 Task: Add a signature Harrison Baker containing Best wishes for a happy Halloween, Harrison Baker to email address softage.5@softage.net and add a folder Fitness
Action: Mouse moved to (32, 43)
Screenshot: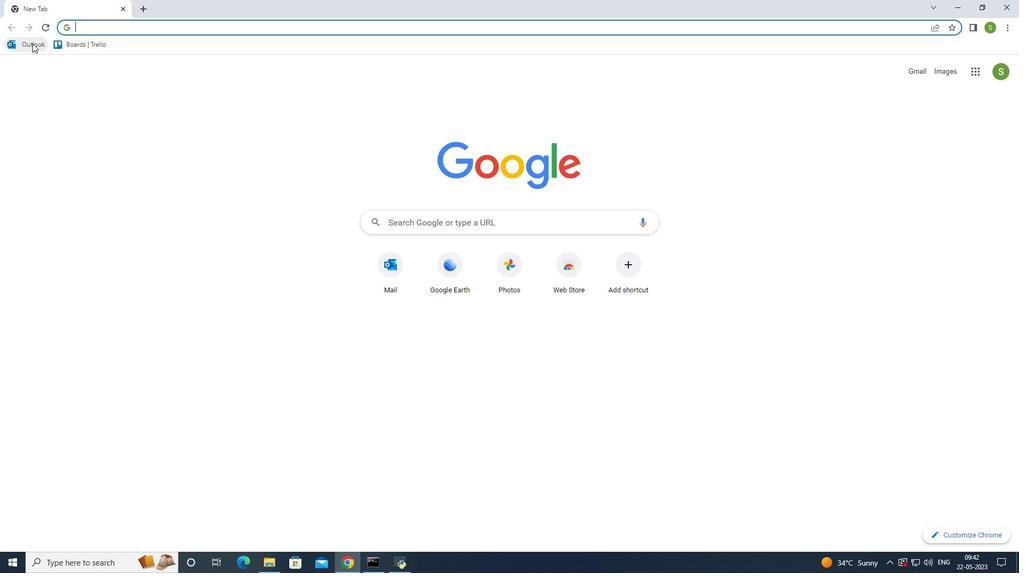 
Action: Mouse pressed left at (32, 43)
Screenshot: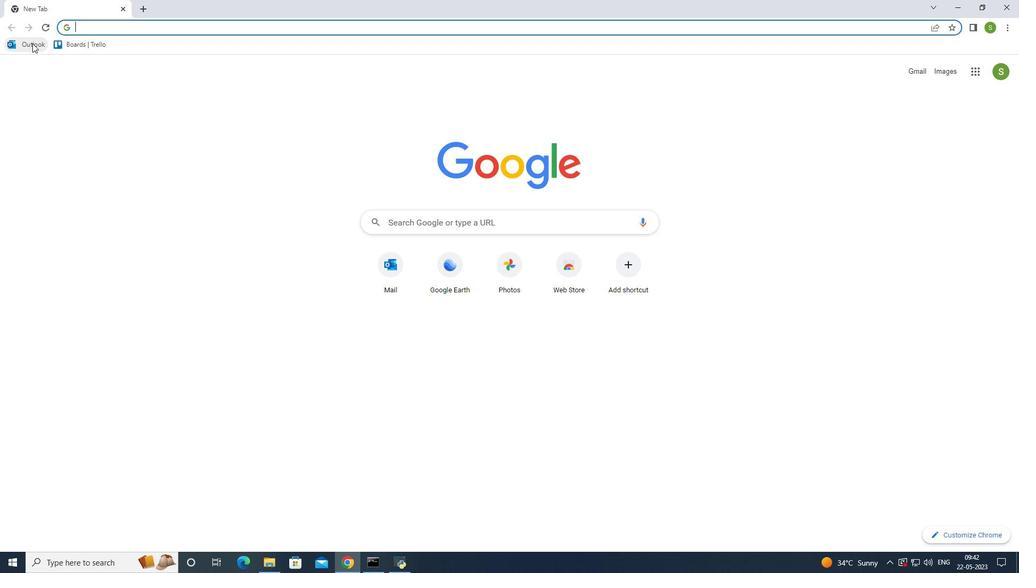 
Action: Mouse moved to (75, 94)
Screenshot: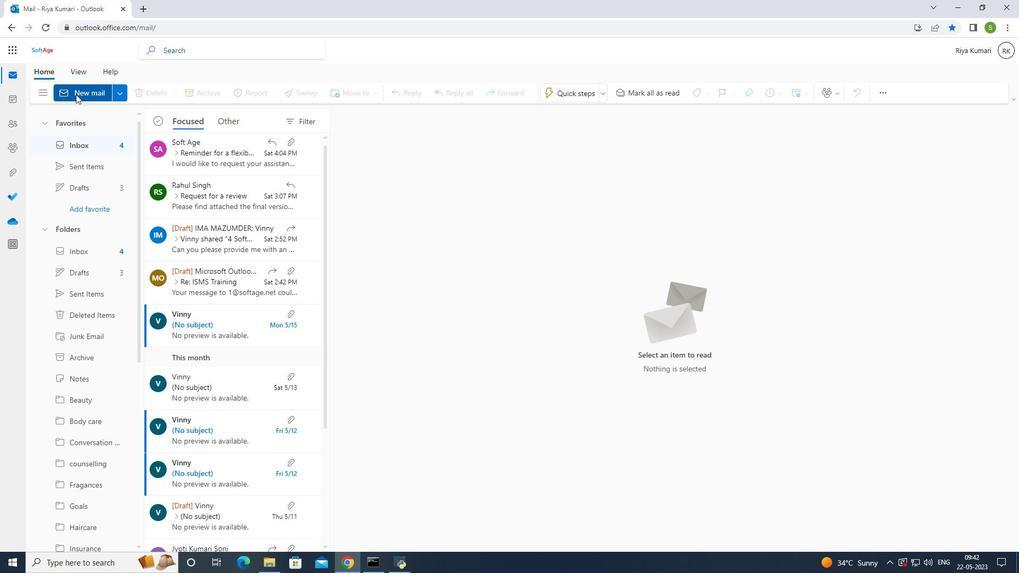 
Action: Mouse pressed left at (75, 94)
Screenshot: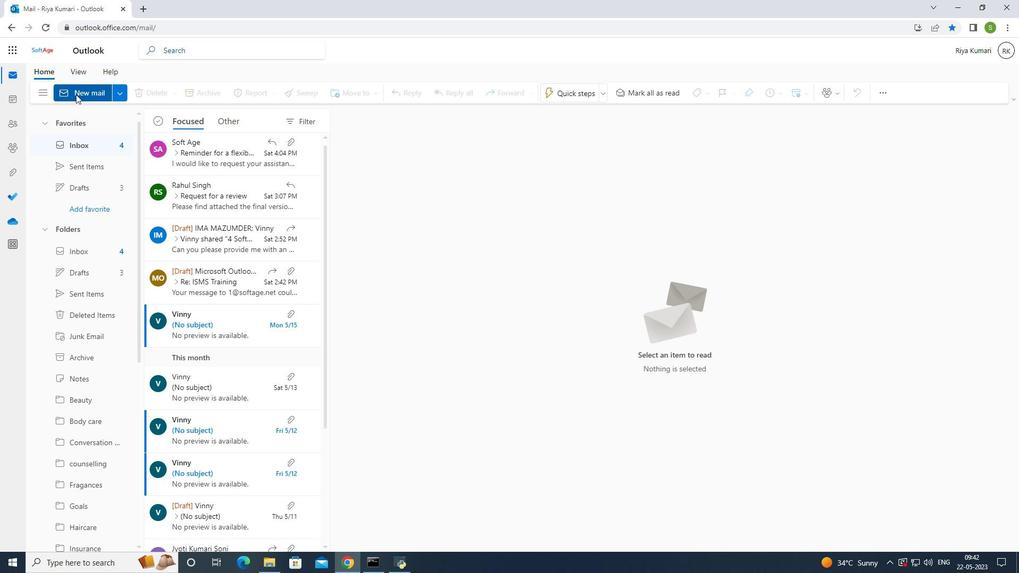 
Action: Mouse moved to (696, 90)
Screenshot: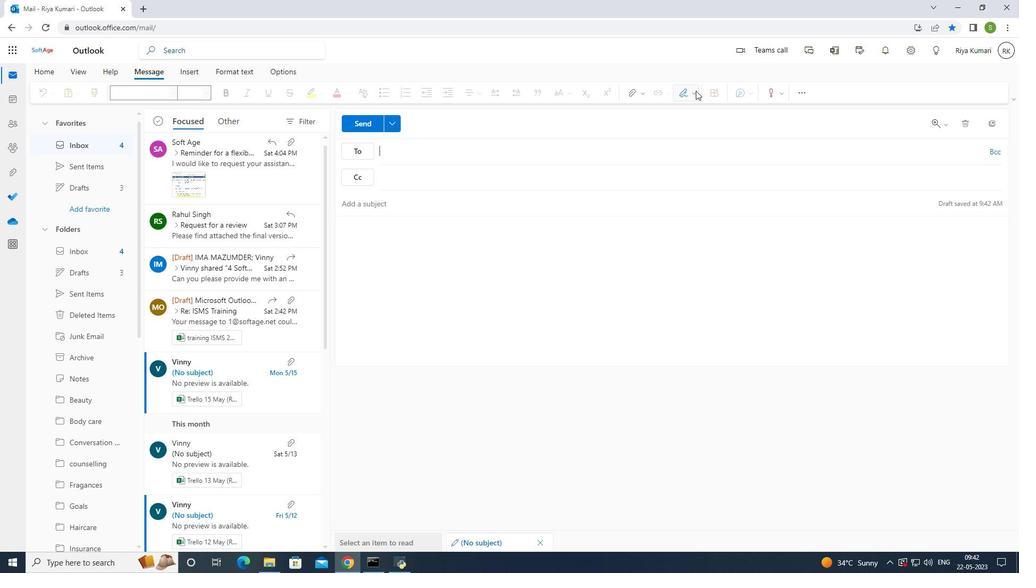 
Action: Mouse pressed left at (696, 90)
Screenshot: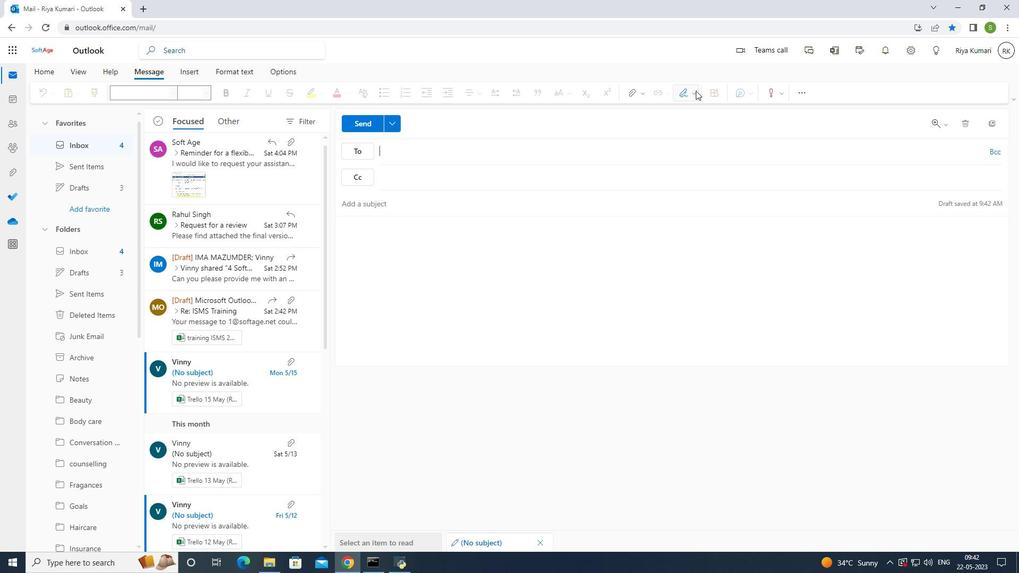 
Action: Mouse moved to (650, 135)
Screenshot: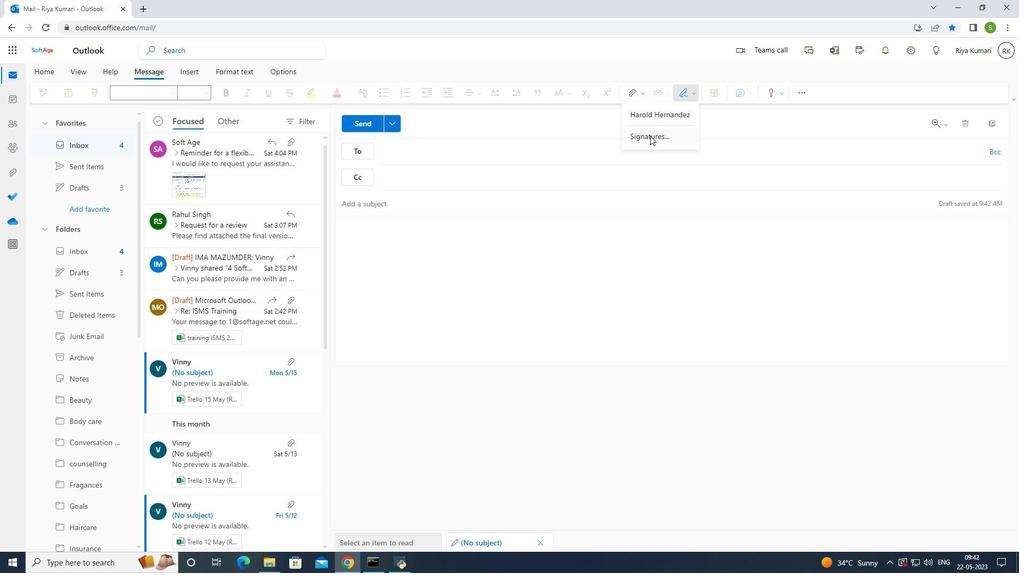 
Action: Mouse pressed left at (650, 135)
Screenshot: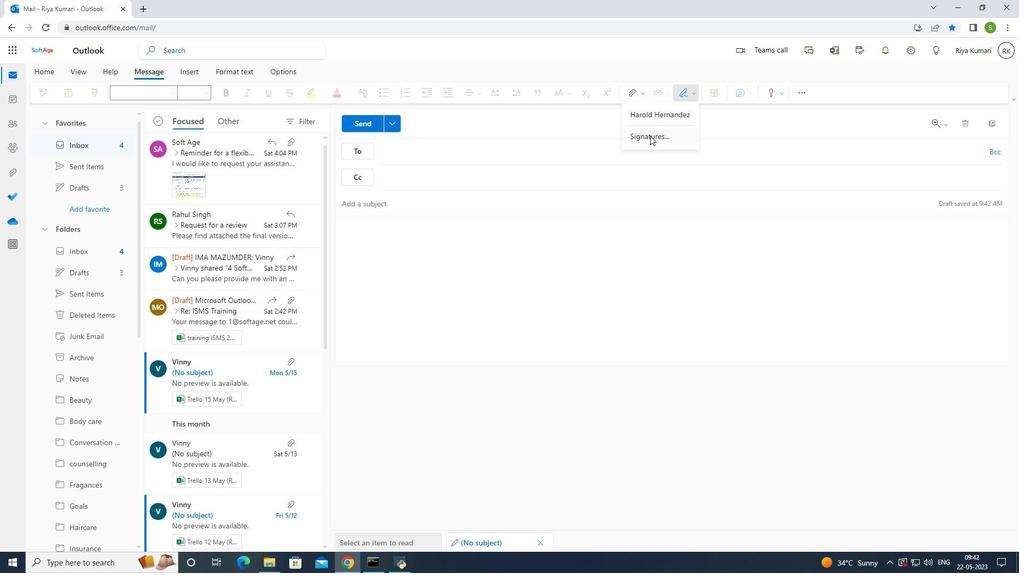 
Action: Mouse moved to (659, 181)
Screenshot: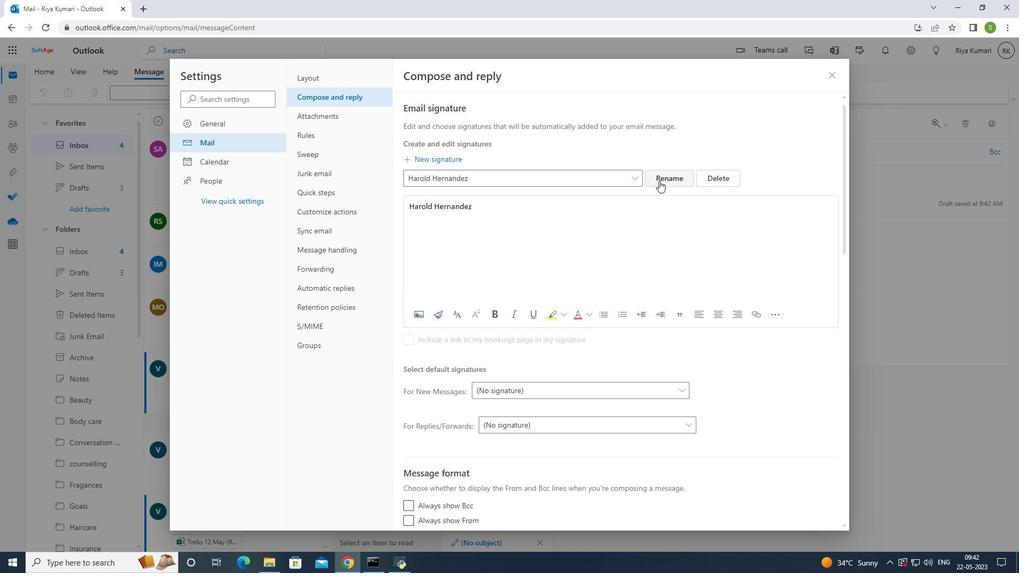 
Action: Mouse pressed left at (659, 181)
Screenshot: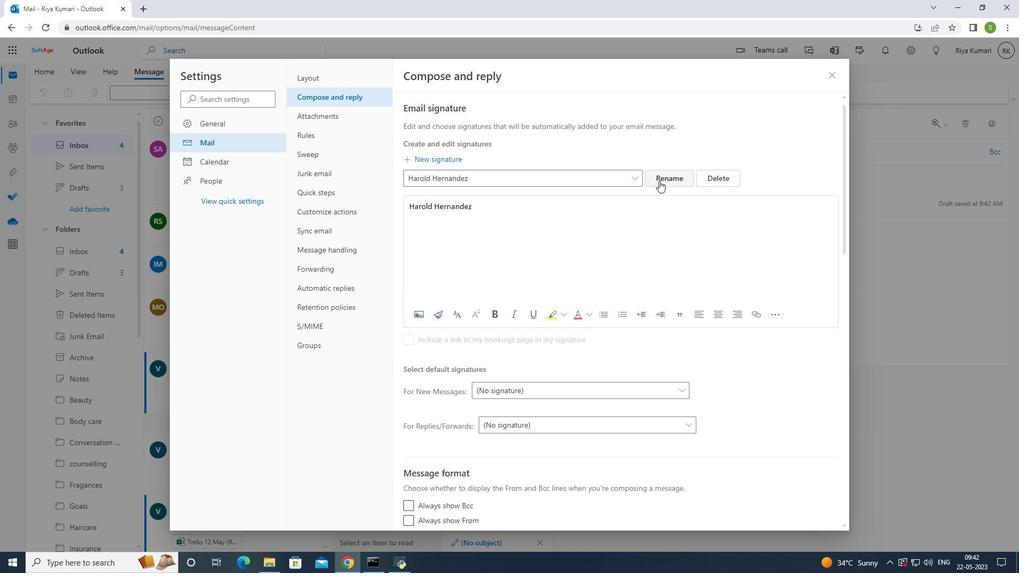 
Action: Mouse moved to (479, 178)
Screenshot: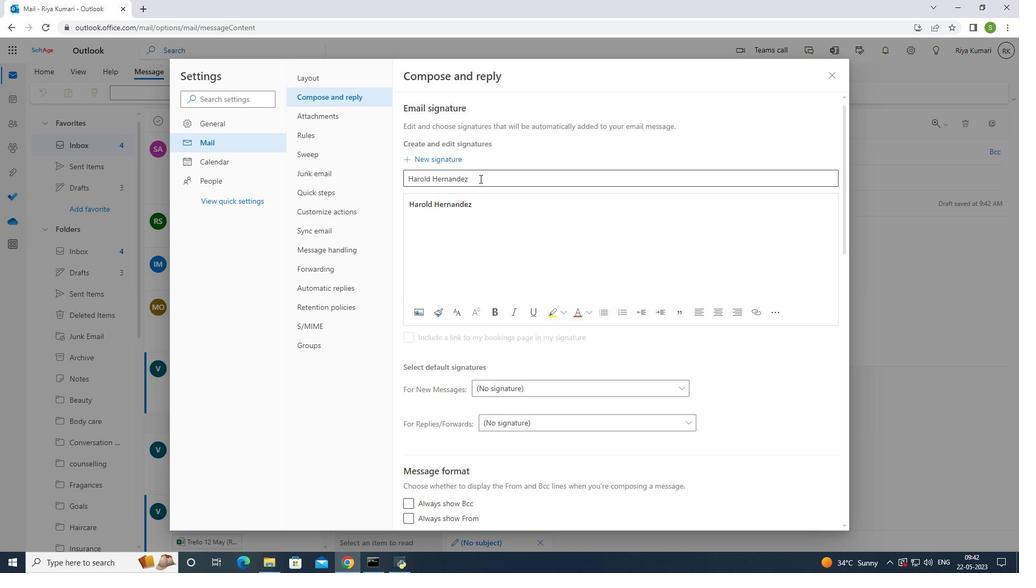 
Action: Mouse pressed left at (479, 178)
Screenshot: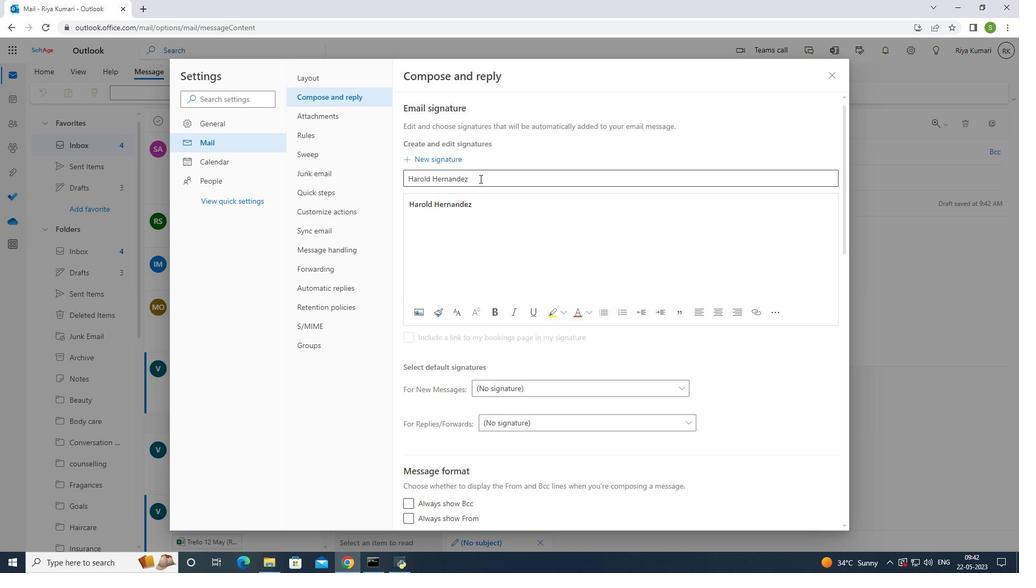 
Action: Key pressed <Key.backspace><Key.backspace><Key.backspace><Key.backspace><Key.backspace><Key.backspace><Key.backspace><Key.backspace><Key.backspace><Key.backspace><Key.backspace><Key.backspace><Key.backspace><Key.backspace><Key.backspace><Key.backspace><Key.backspace><Key.backspace><Key.backspace><Key.backspace><Key.backspace><Key.backspace><Key.backspace><Key.backspace><Key.backspace><Key.backspace><Key.backspace><Key.backspace><Key.backspace><Key.backspace><Key.backspace><Key.backspace><Key.backspace><Key.backspace><Key.backspace>
Screenshot: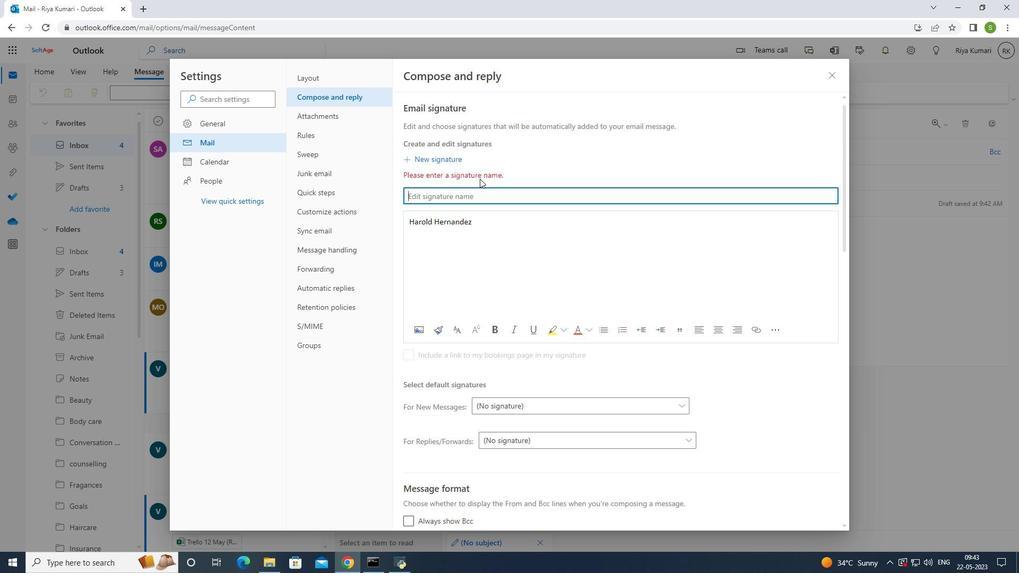 
Action: Mouse moved to (481, 178)
Screenshot: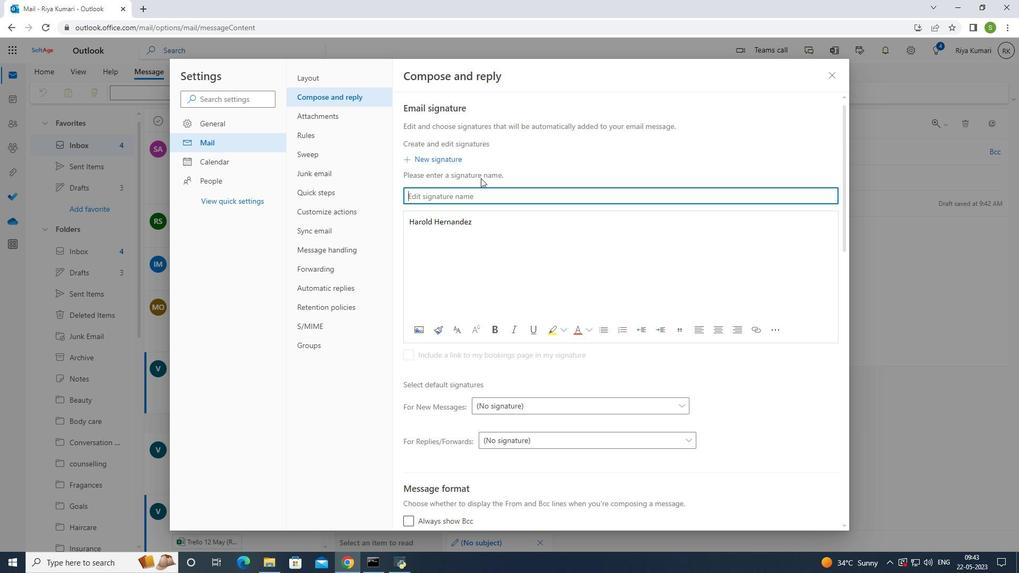 
Action: Key pressed <Key.shift><Key.shift><Key.shift><Key.shift>Harrison<Key.space><Key.shift>Bakr<Key.backspace>erctrl+A<'\x03'>
Screenshot: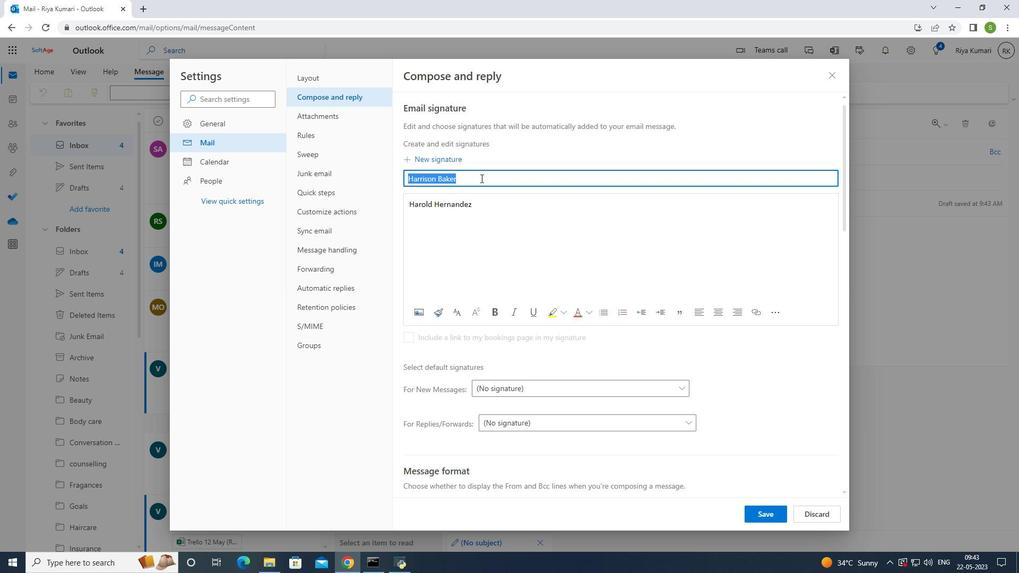 
Action: Mouse moved to (477, 207)
Screenshot: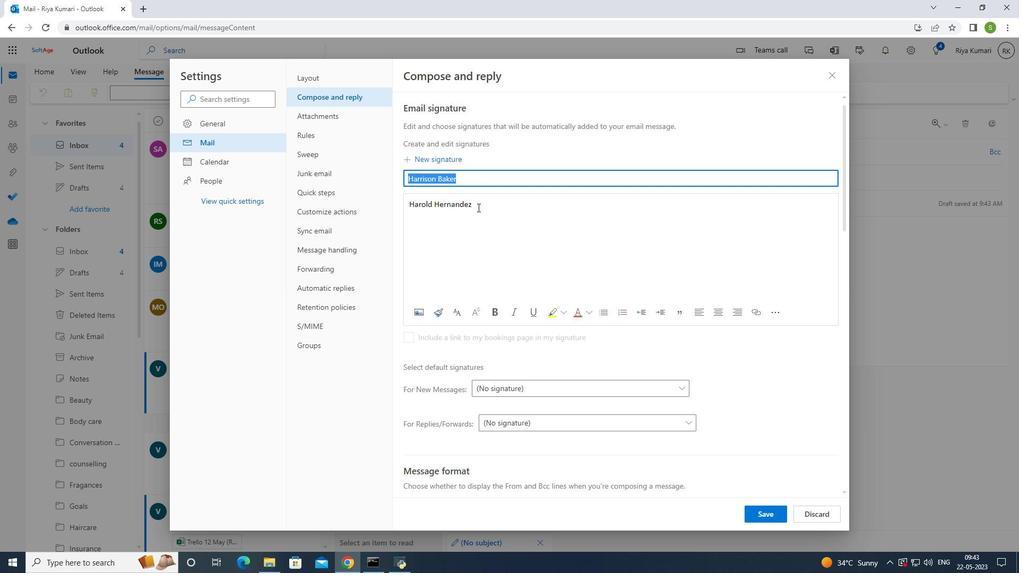 
Action: Mouse pressed left at (477, 207)
Screenshot: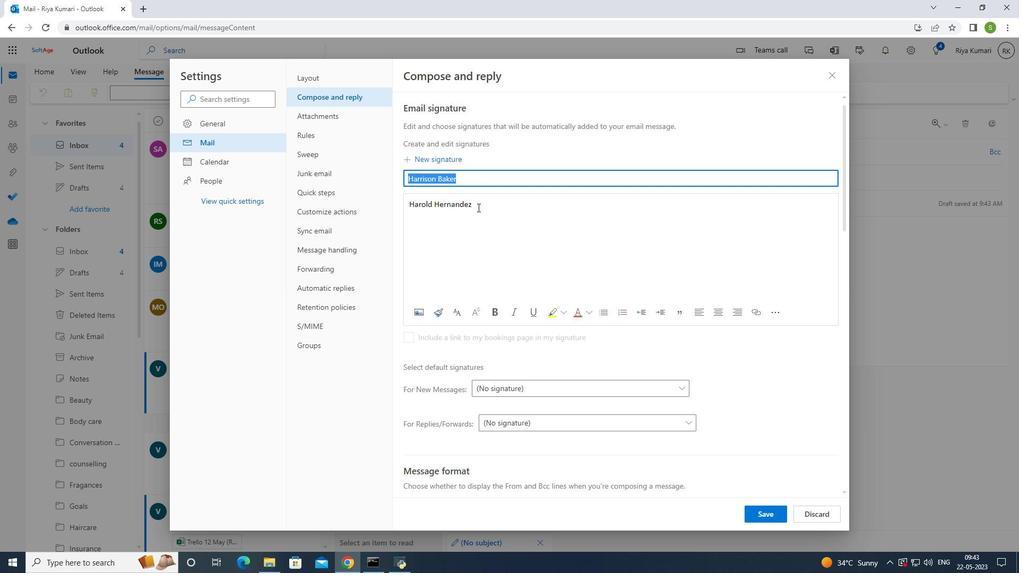 
Action: Mouse pressed left at (477, 207)
Screenshot: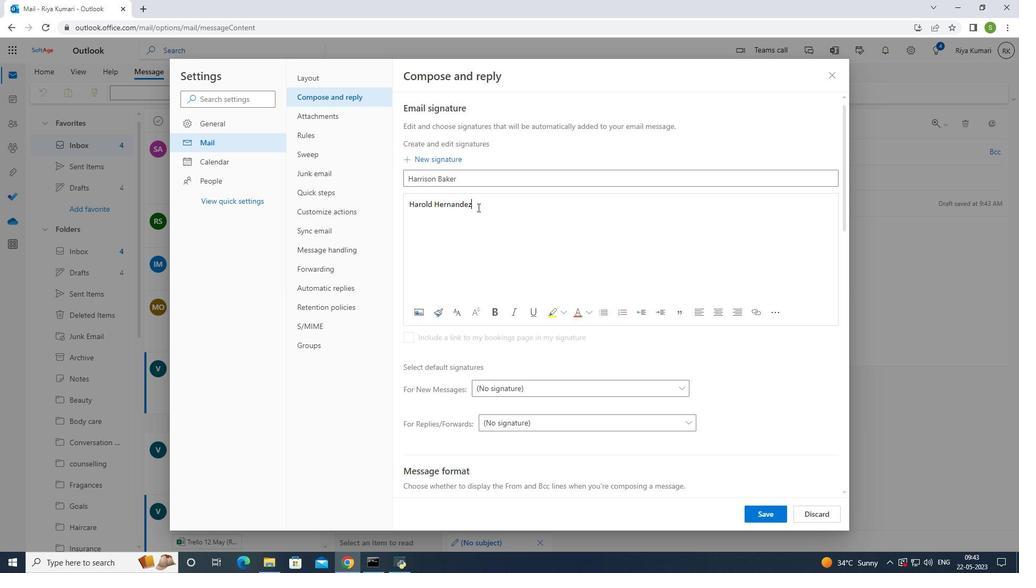 
Action: Mouse pressed left at (477, 207)
Screenshot: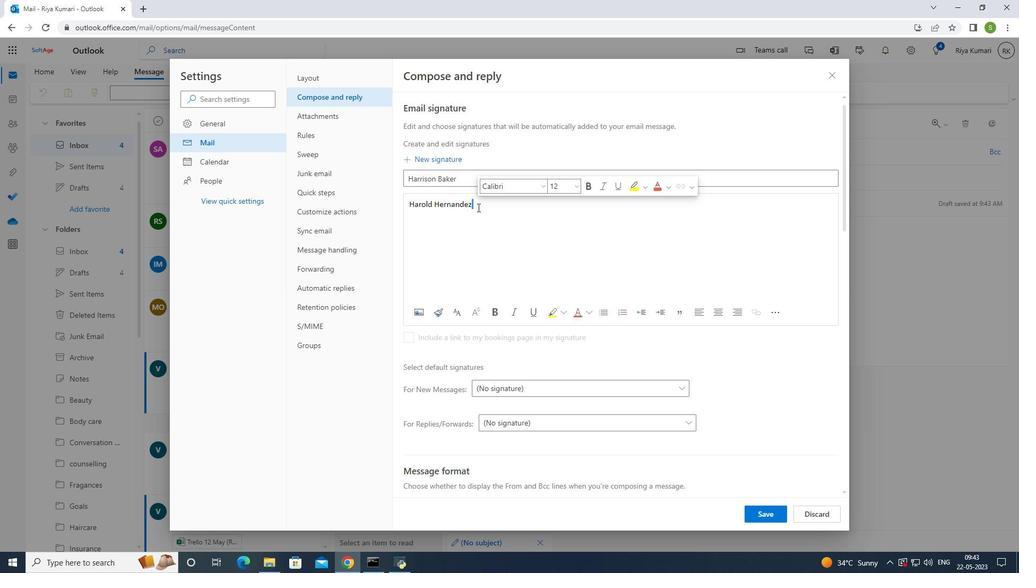 
Action: Key pressed <Key.backspace><Key.backspace><Key.backspace><Key.backspace><Key.backspace><Key.backspace><Key.backspace><Key.backspace><Key.backspace><Key.backspace><Key.backspace><Key.backspace><Key.backspace><Key.backspace><Key.backspace><Key.backspace><Key.backspace><Key.backspace><Key.backspace><Key.backspace><Key.backspace><Key.backspace><Key.backspace><Key.backspace><Key.backspace><Key.backspace>ctrl+V
Screenshot: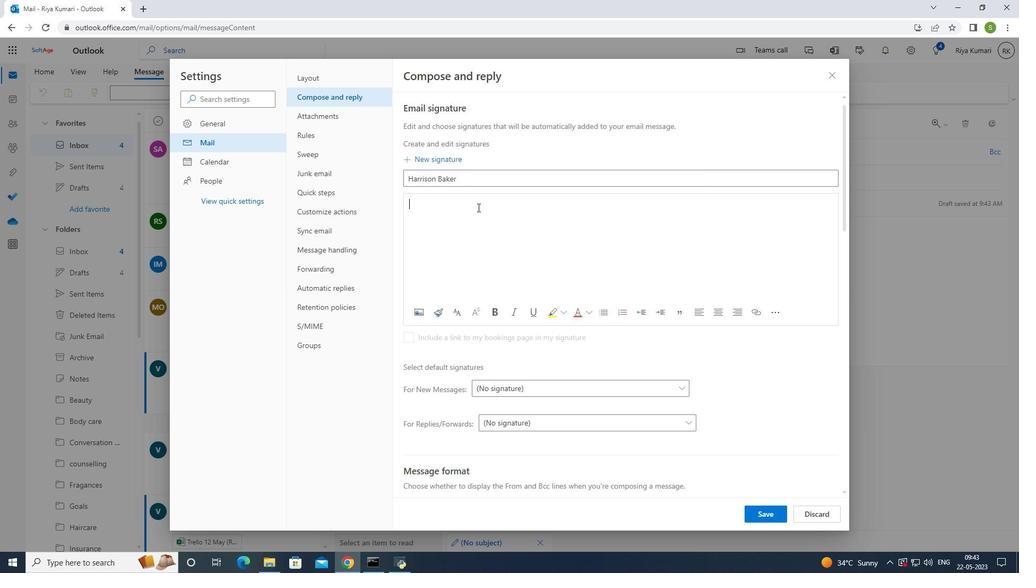 
Action: Mouse moved to (768, 515)
Screenshot: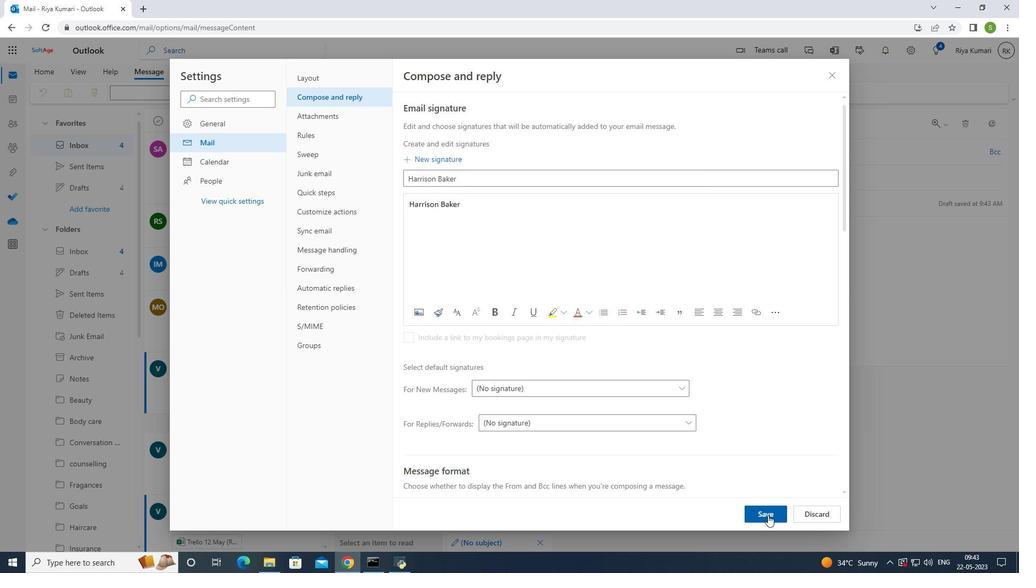 
Action: Mouse pressed left at (768, 515)
Screenshot: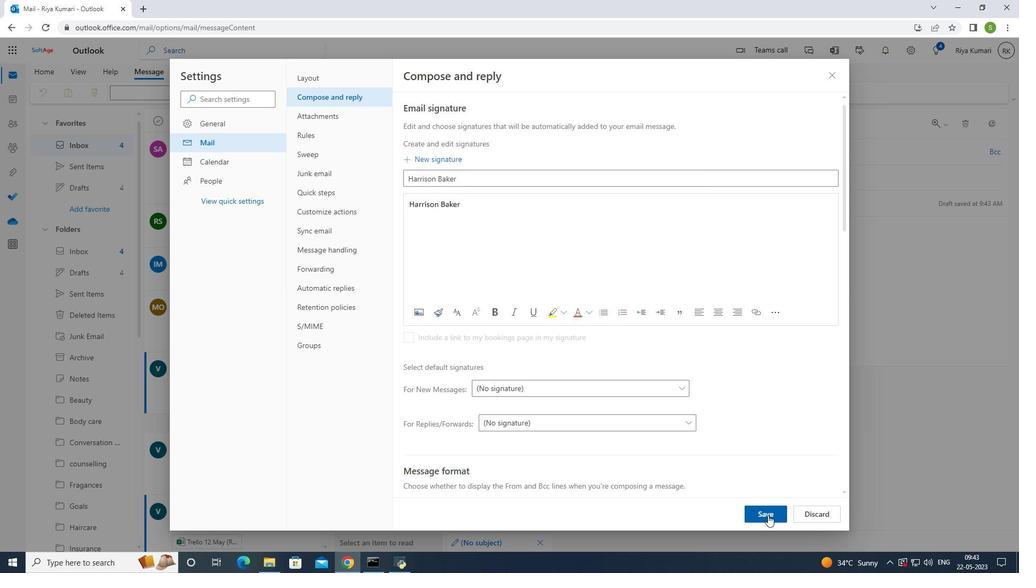 
Action: Mouse moved to (831, 74)
Screenshot: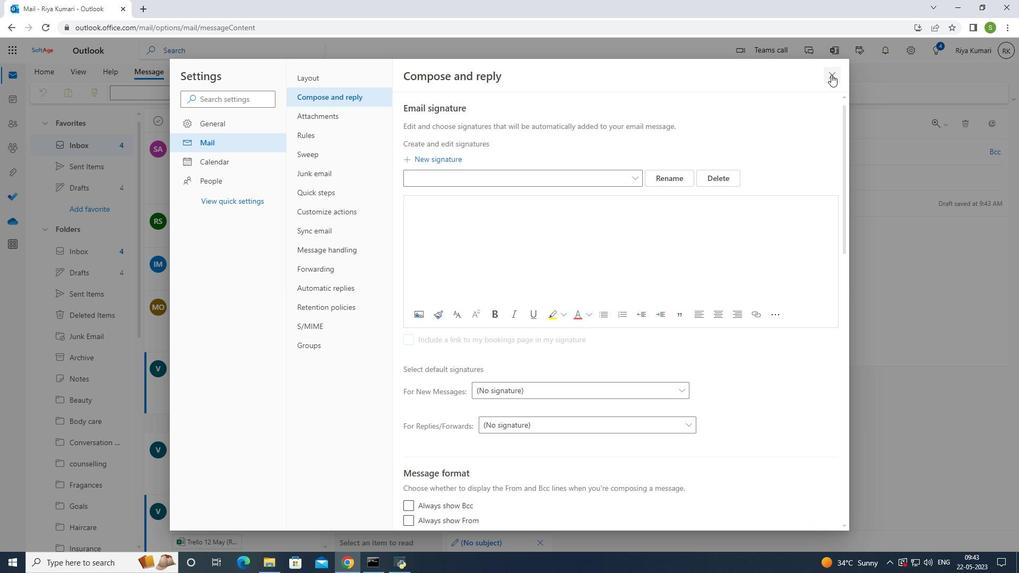 
Action: Mouse pressed left at (831, 74)
Screenshot: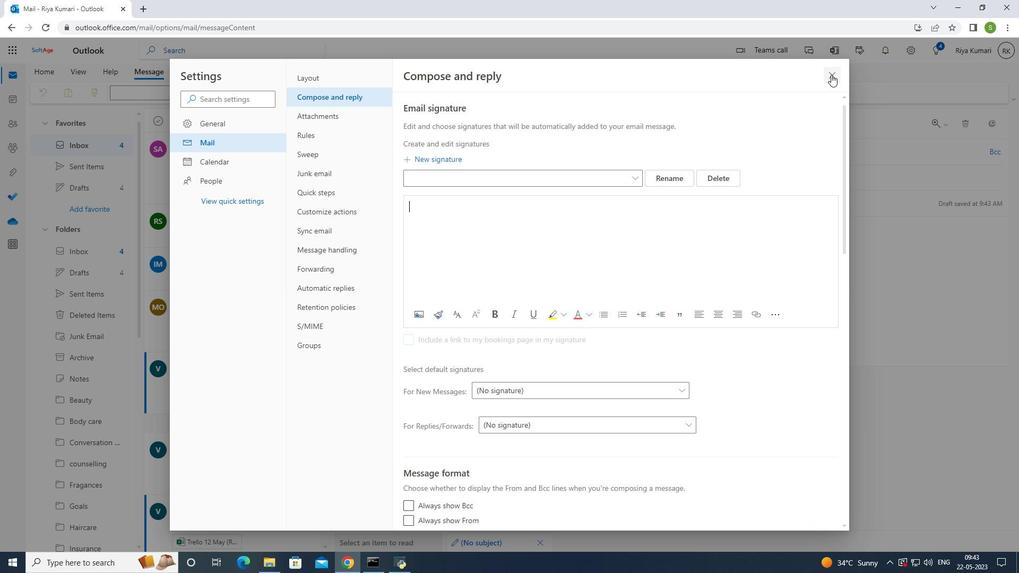 
Action: Mouse moved to (461, 241)
Screenshot: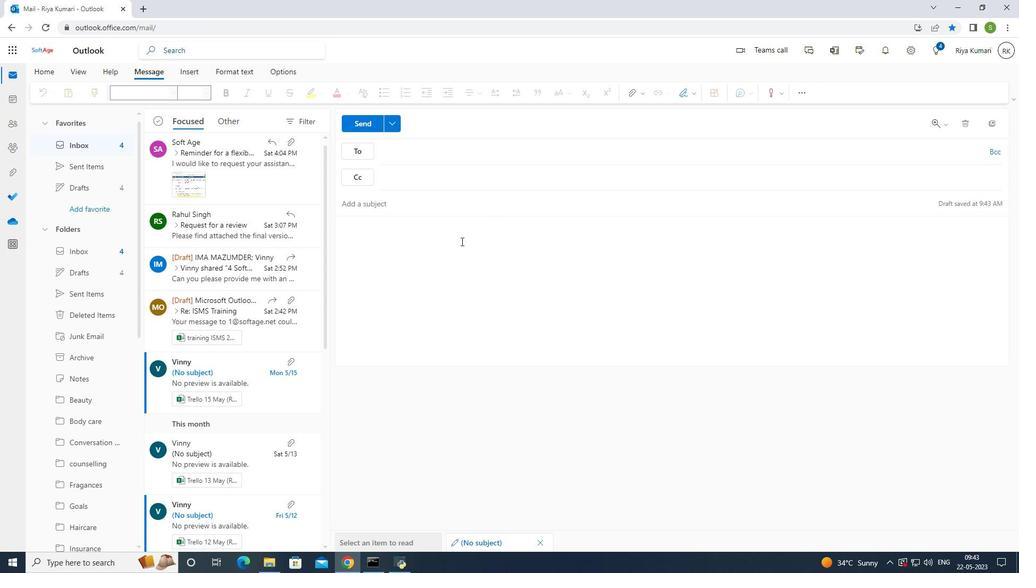 
Action: Mouse pressed left at (461, 241)
Screenshot: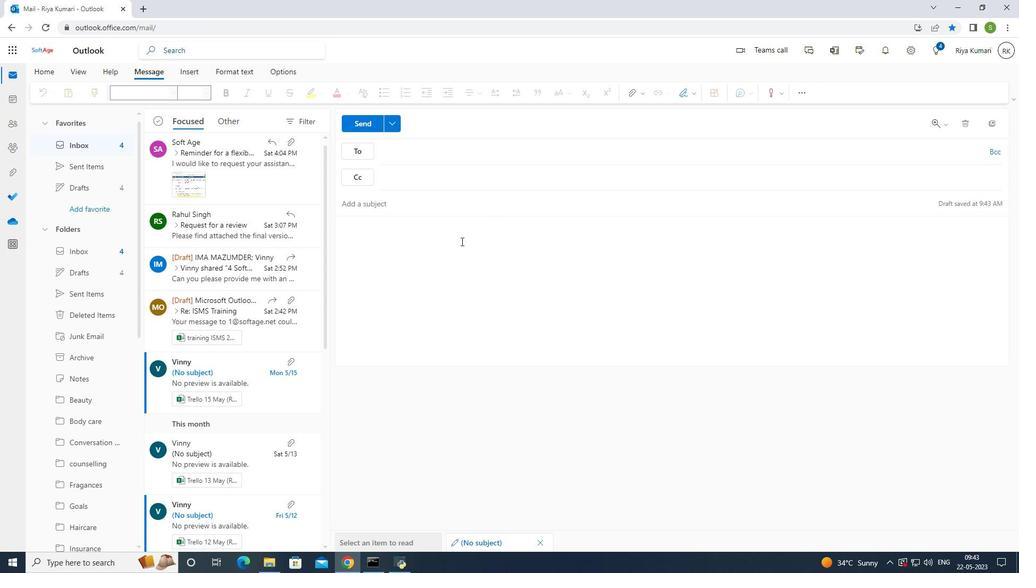 
Action: Mouse moved to (690, 93)
Screenshot: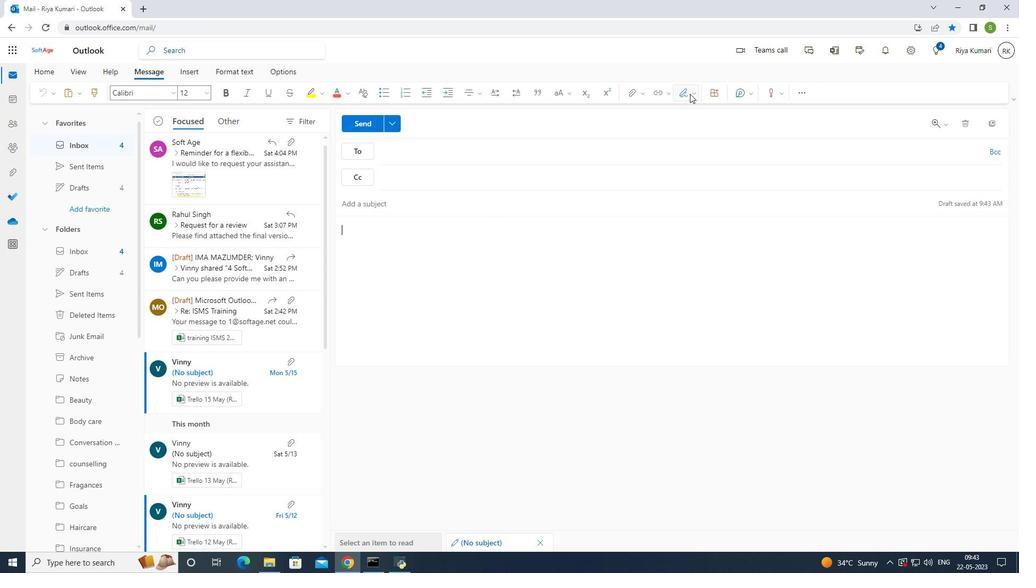 
Action: Mouse pressed left at (690, 93)
Screenshot: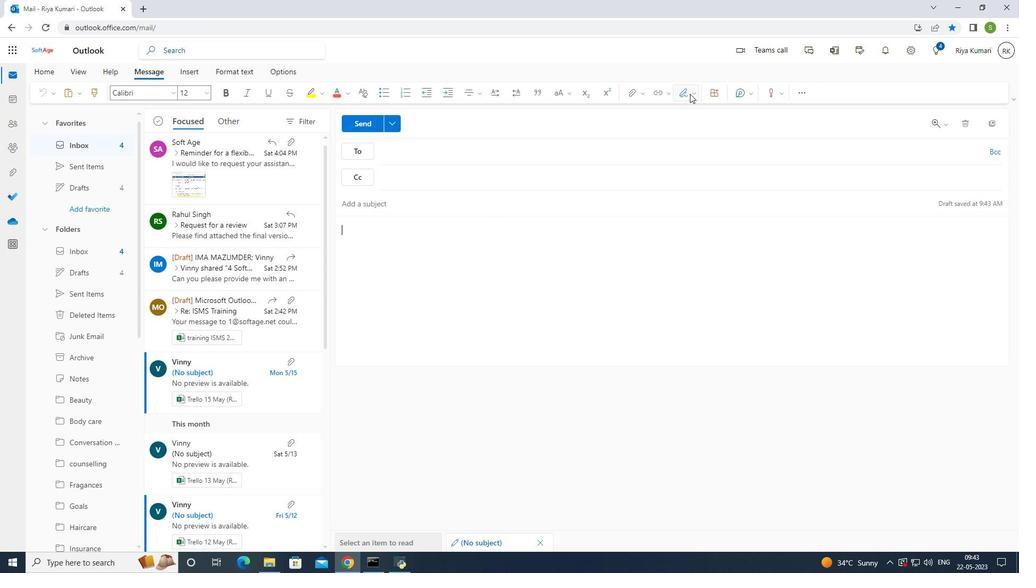 
Action: Mouse moved to (683, 116)
Screenshot: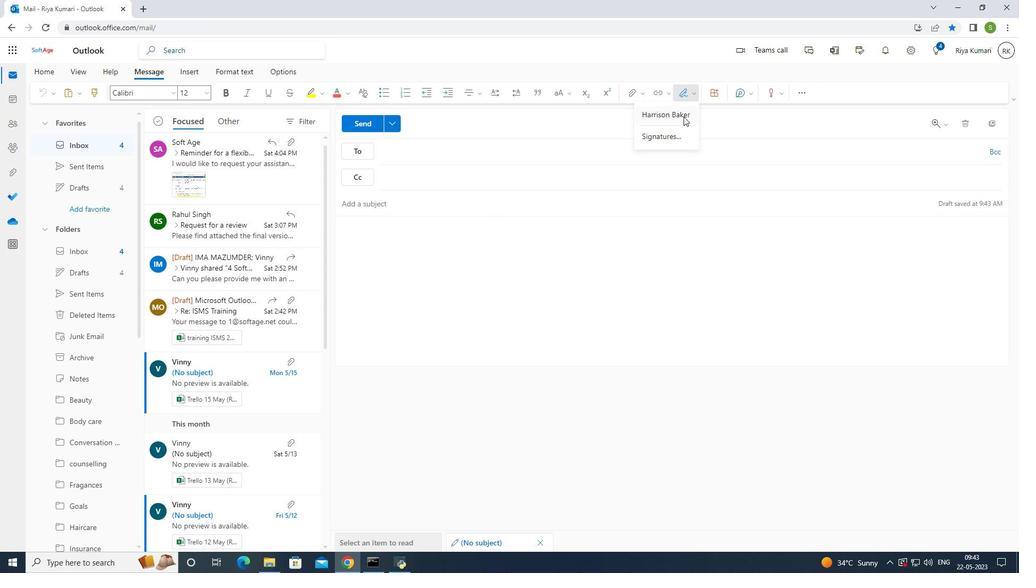 
Action: Mouse pressed left at (683, 116)
Screenshot: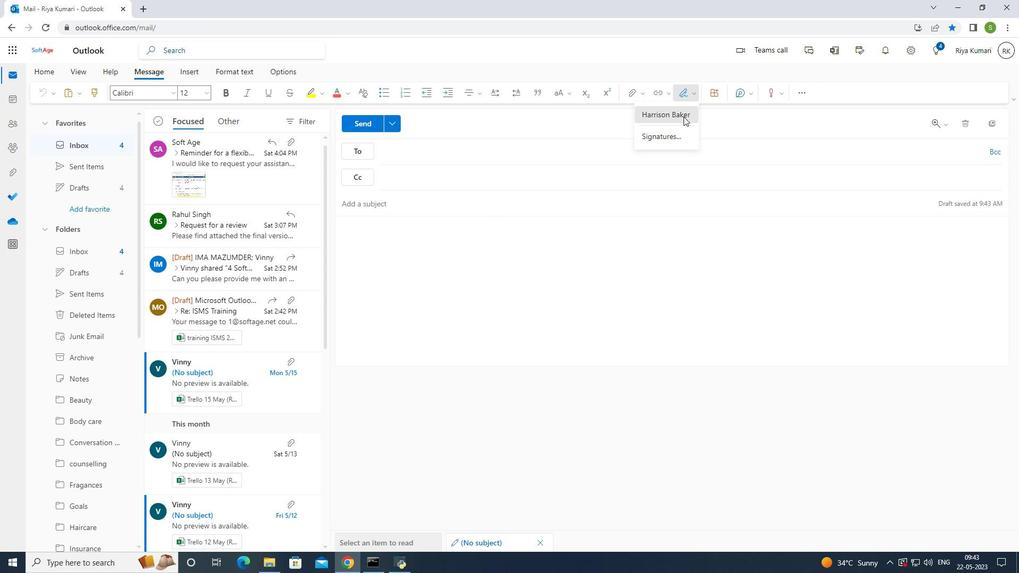 
Action: Mouse moved to (453, 154)
Screenshot: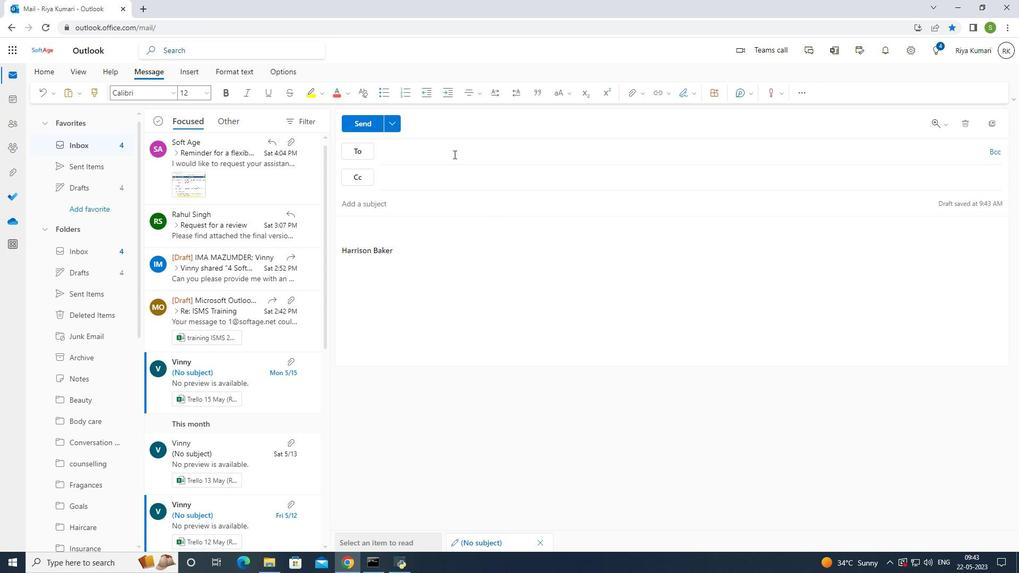 
Action: Mouse pressed left at (453, 154)
Screenshot: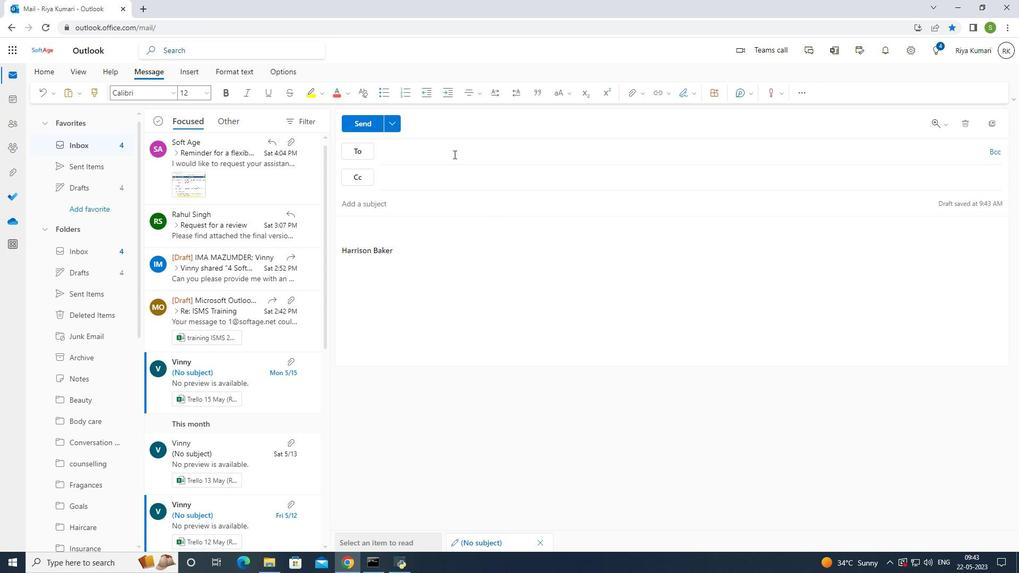 
Action: Key pressed softah<Key.backspace>ge.5<Key.shift>@softage.net
Screenshot: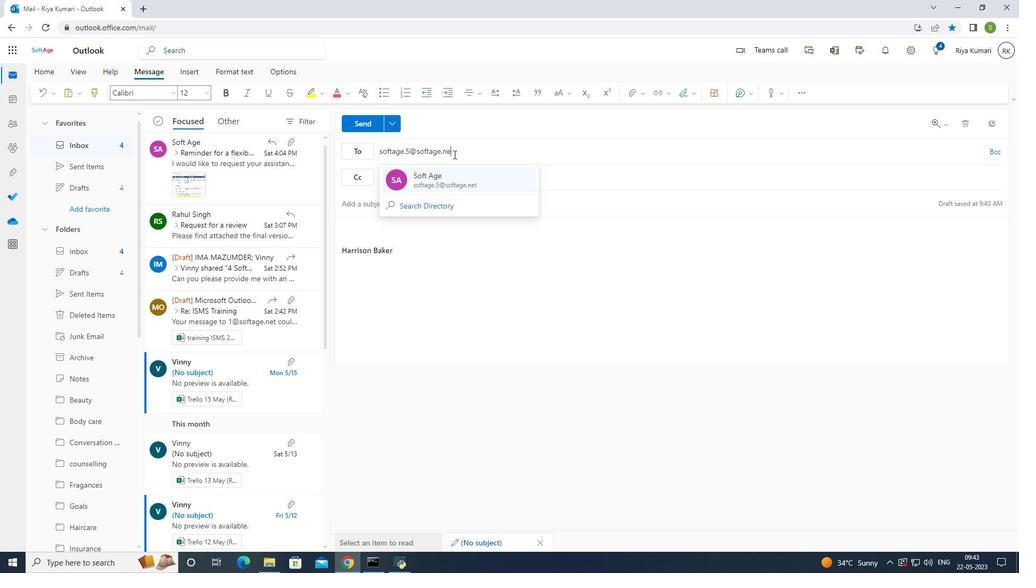 
Action: Mouse moved to (477, 241)
Screenshot: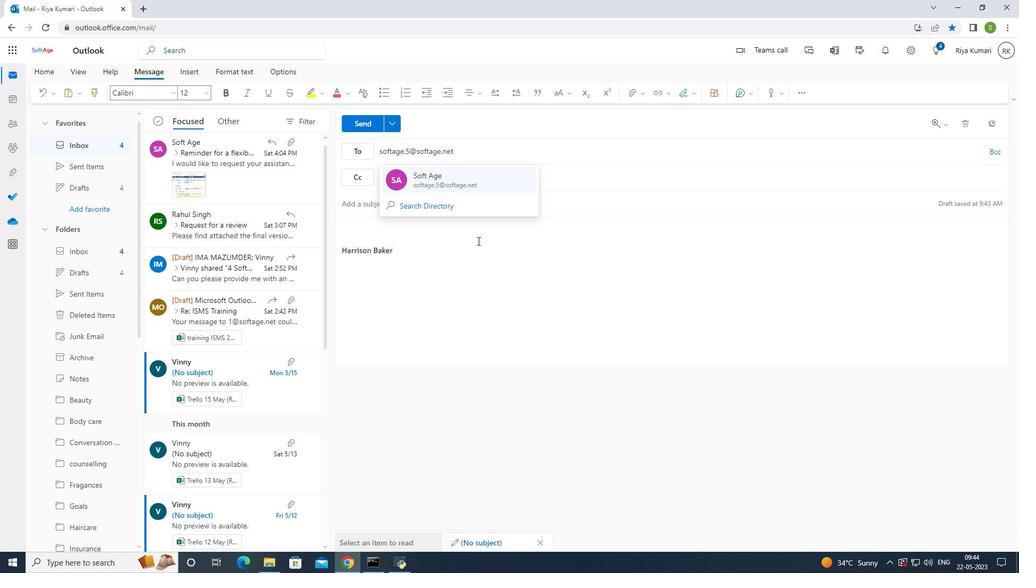 
Action: Mouse pressed left at (477, 241)
Screenshot: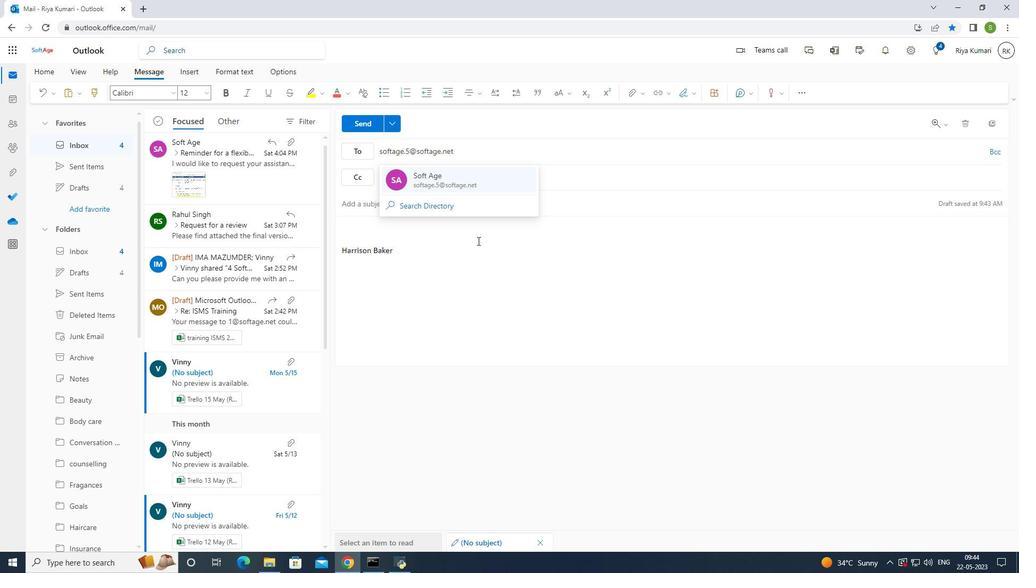 
Action: Mouse moved to (98, 370)
Screenshot: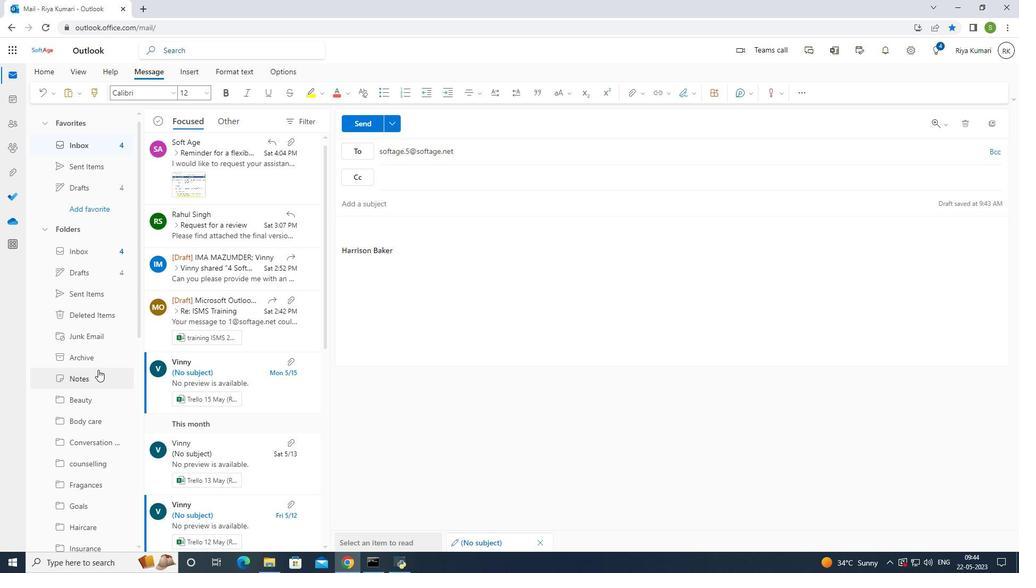 
Action: Mouse scrolled (98, 369) with delta (0, 0)
Screenshot: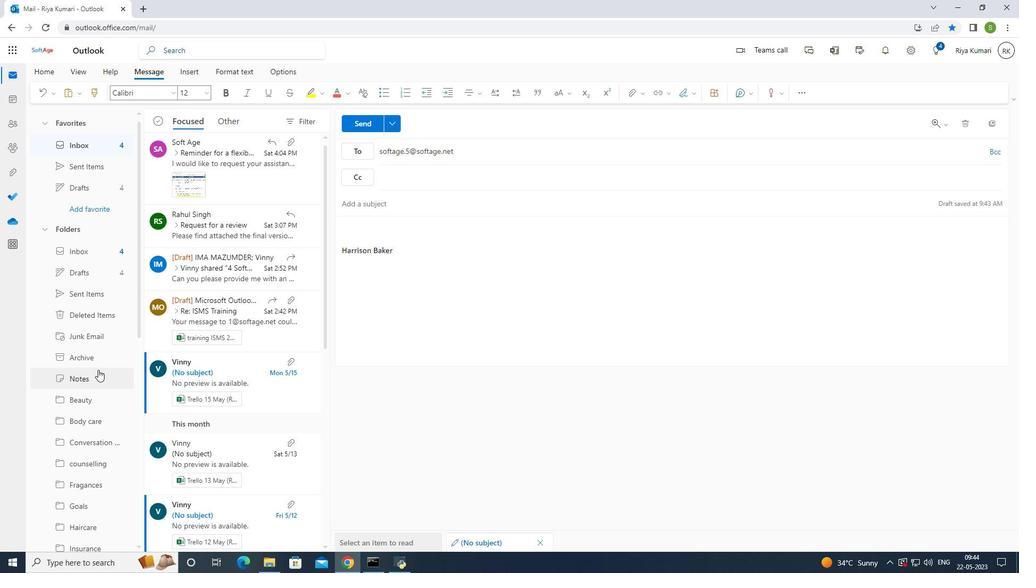 
Action: Mouse scrolled (98, 369) with delta (0, 0)
Screenshot: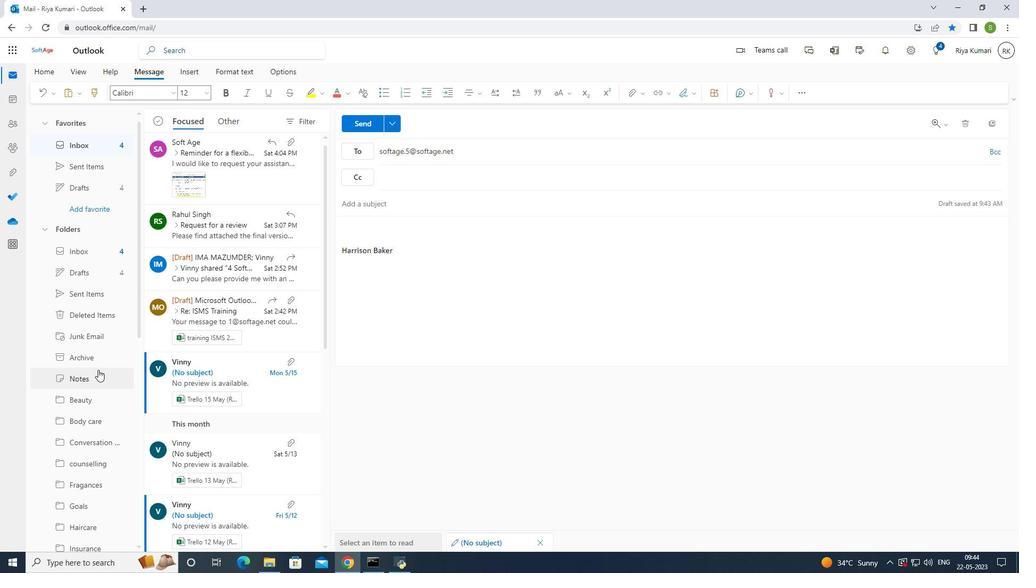 
Action: Mouse scrolled (98, 369) with delta (0, 0)
Screenshot: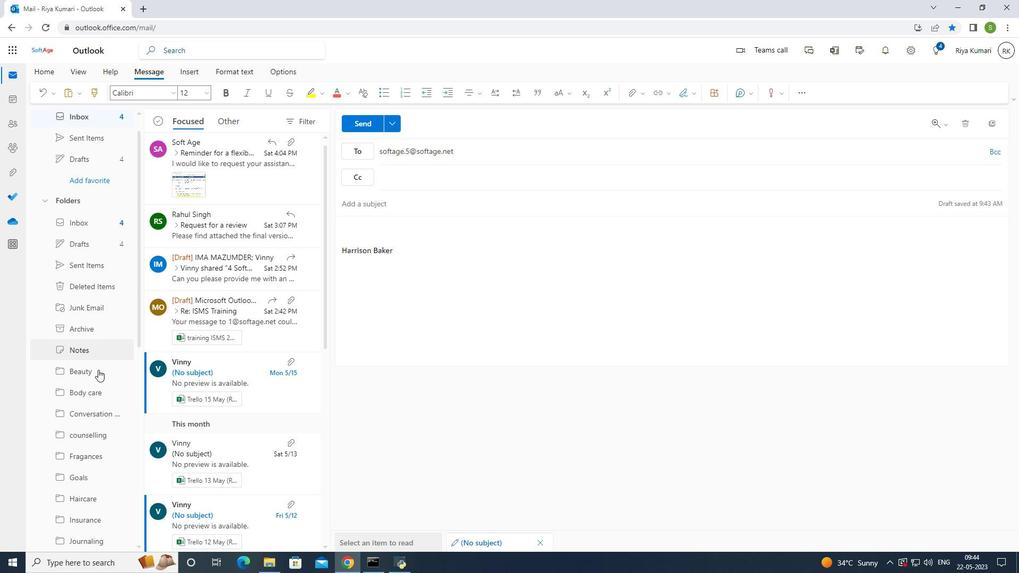 
Action: Mouse scrolled (98, 369) with delta (0, 0)
Screenshot: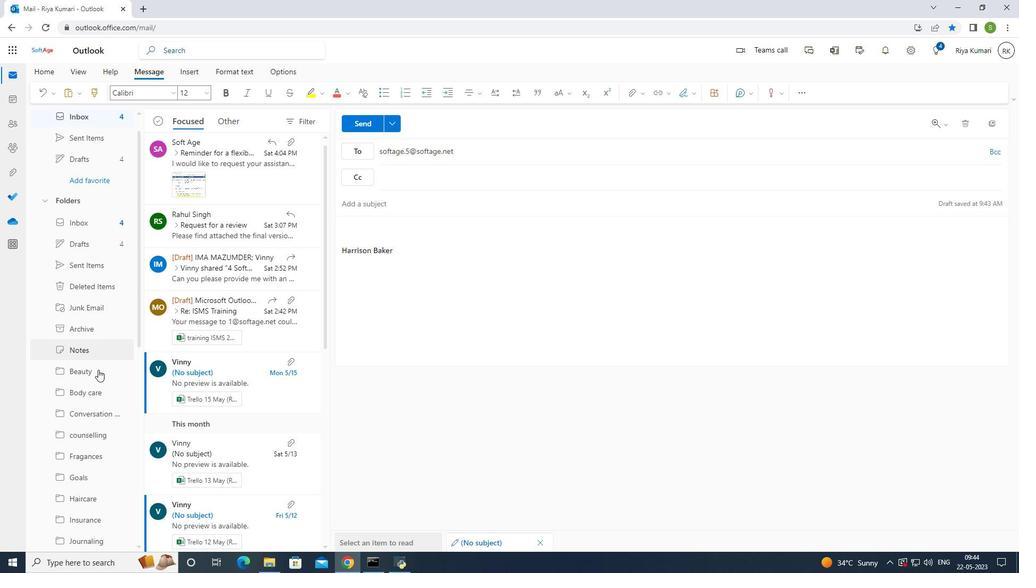 
Action: Mouse moved to (97, 370)
Screenshot: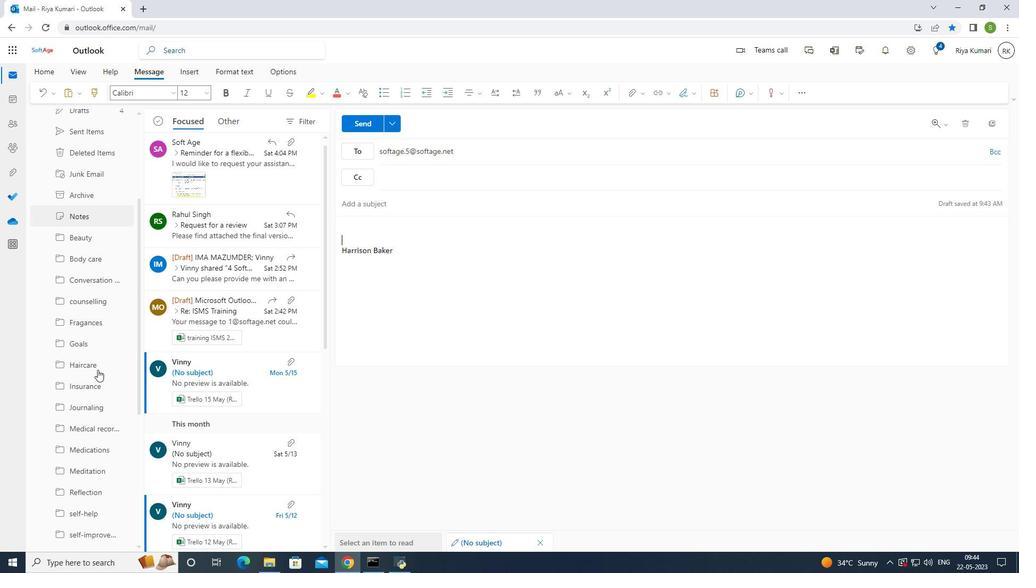 
Action: Mouse scrolled (97, 369) with delta (0, 0)
Screenshot: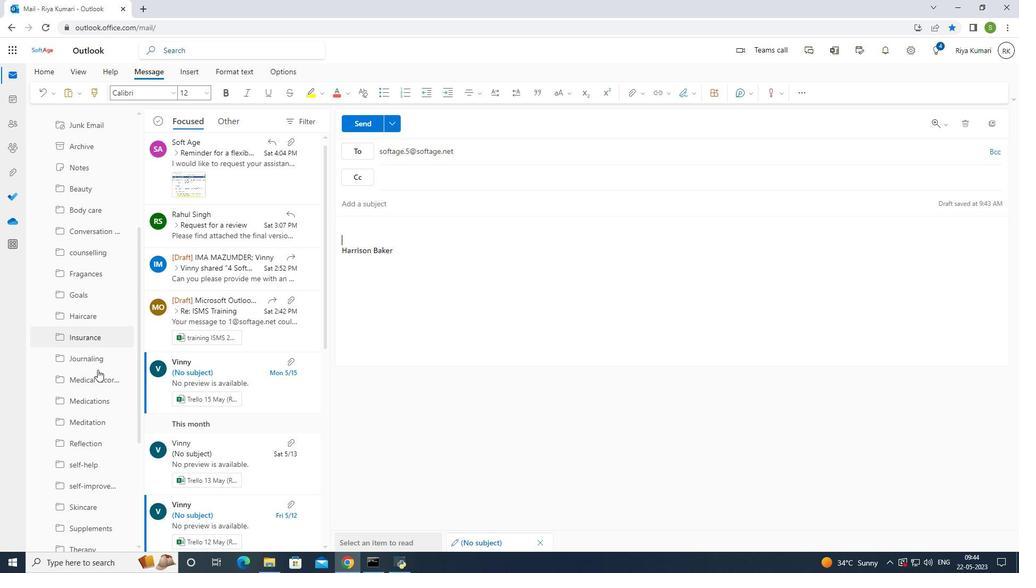 
Action: Mouse scrolled (97, 369) with delta (0, 0)
Screenshot: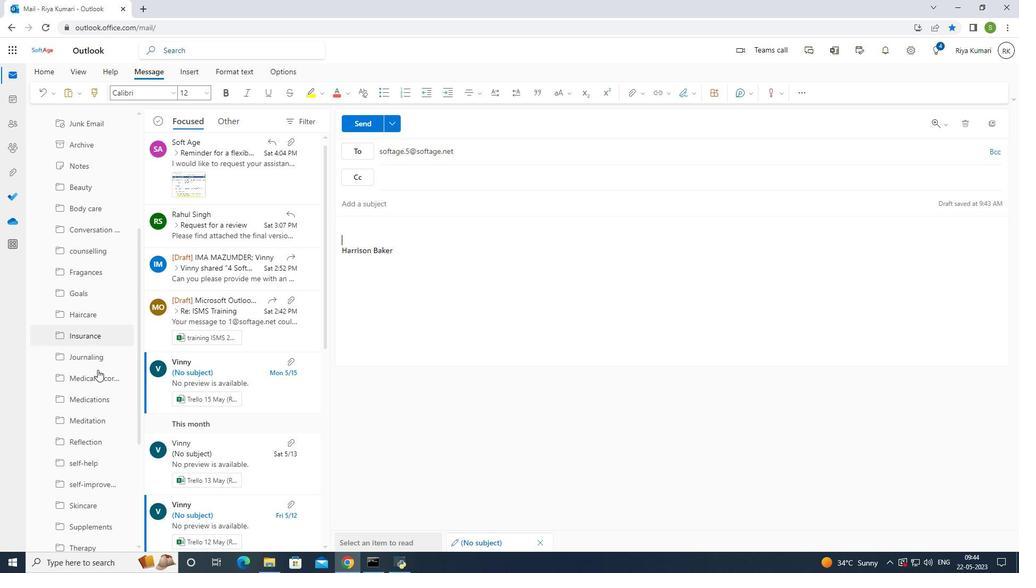 
Action: Mouse scrolled (97, 369) with delta (0, 0)
Screenshot: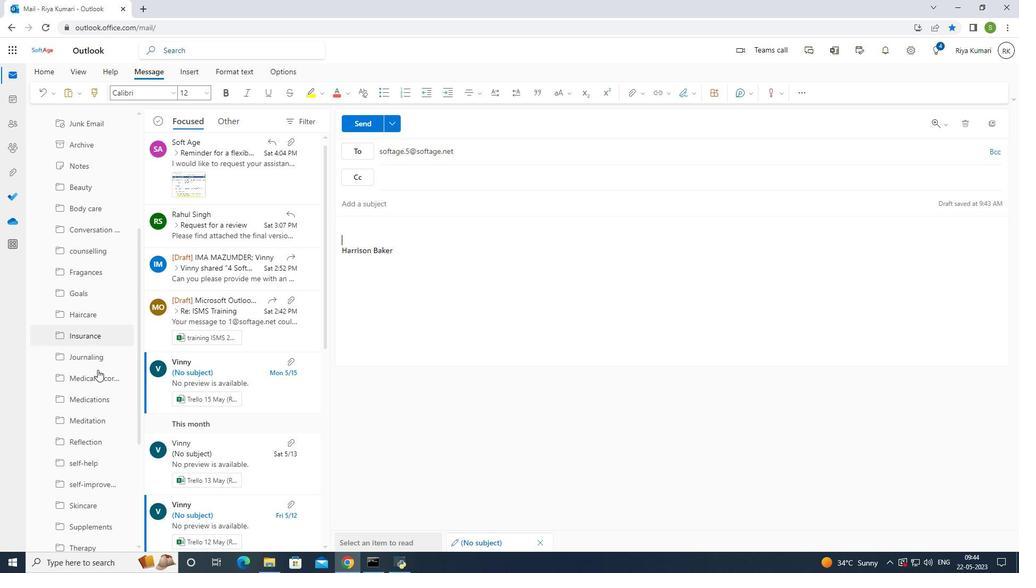 
Action: Mouse scrolled (97, 369) with delta (0, 0)
Screenshot: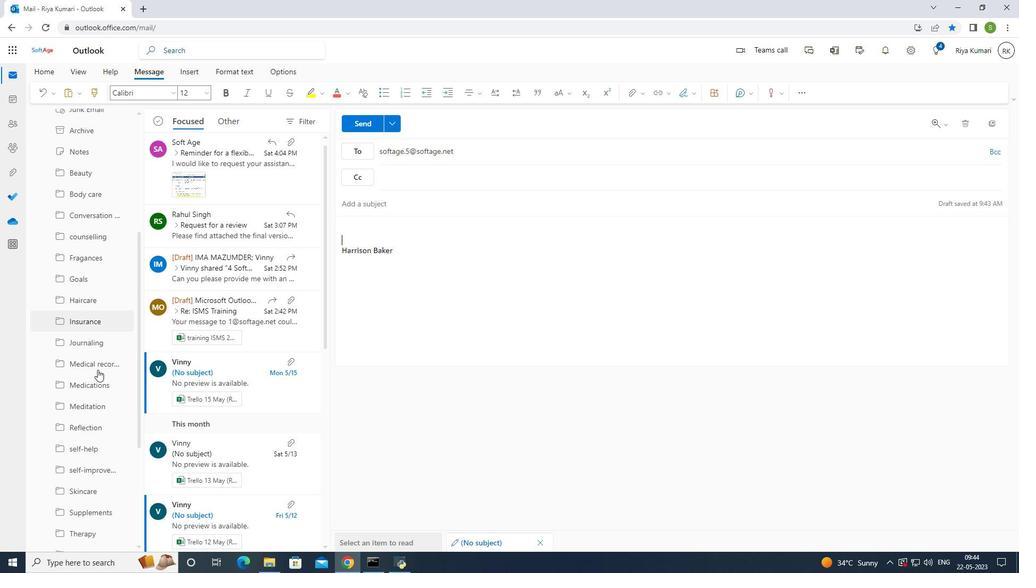 
Action: Mouse scrolled (97, 369) with delta (0, 0)
Screenshot: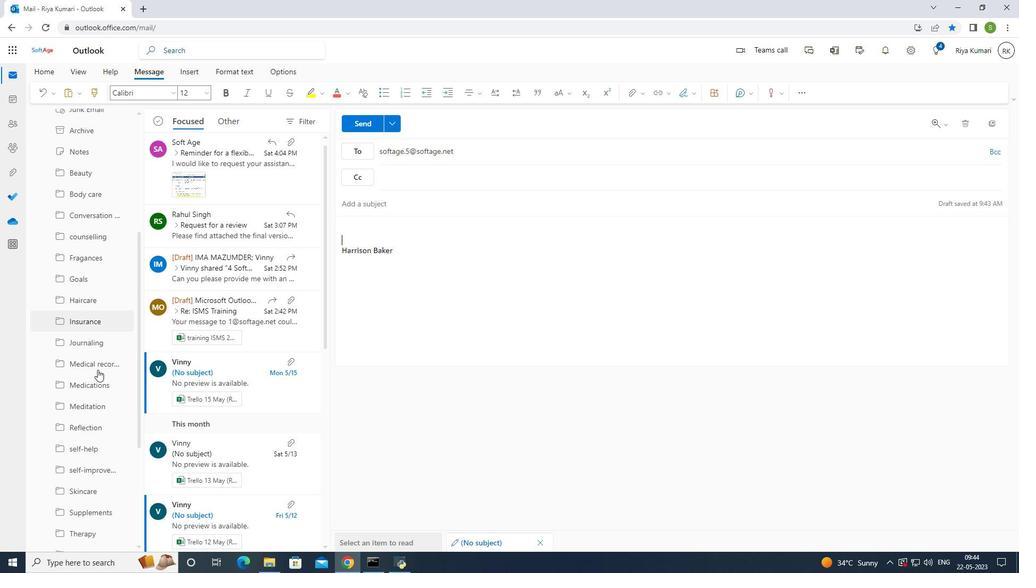 
Action: Mouse moved to (97, 369)
Screenshot: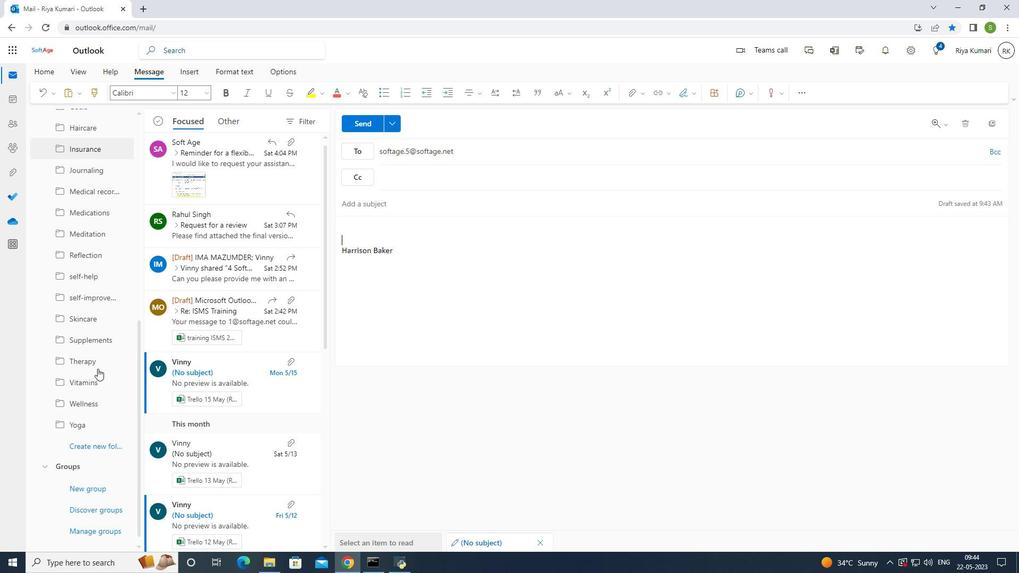 
Action: Mouse scrolled (97, 368) with delta (0, 0)
Screenshot: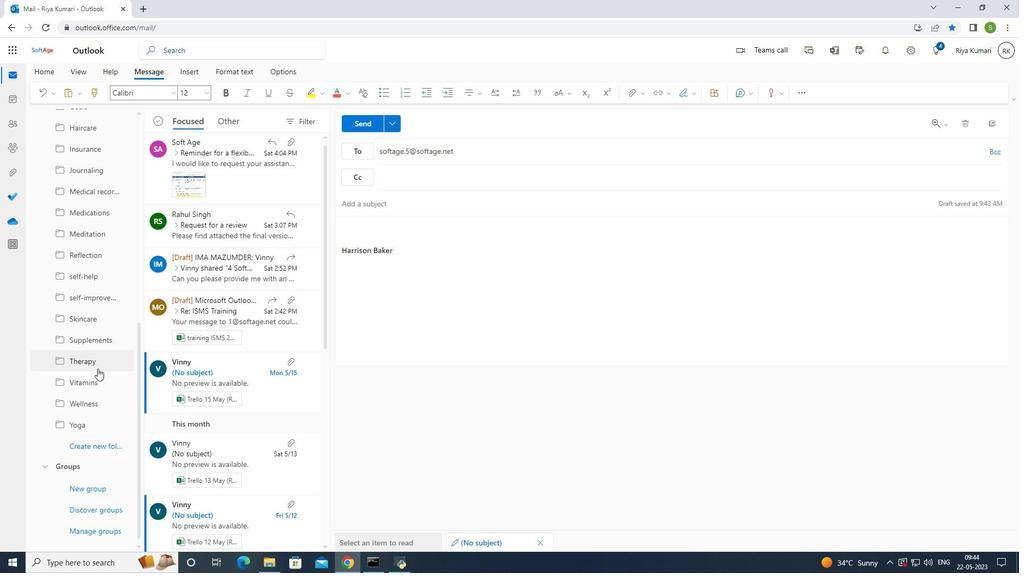
Action: Mouse scrolled (97, 368) with delta (0, 0)
Screenshot: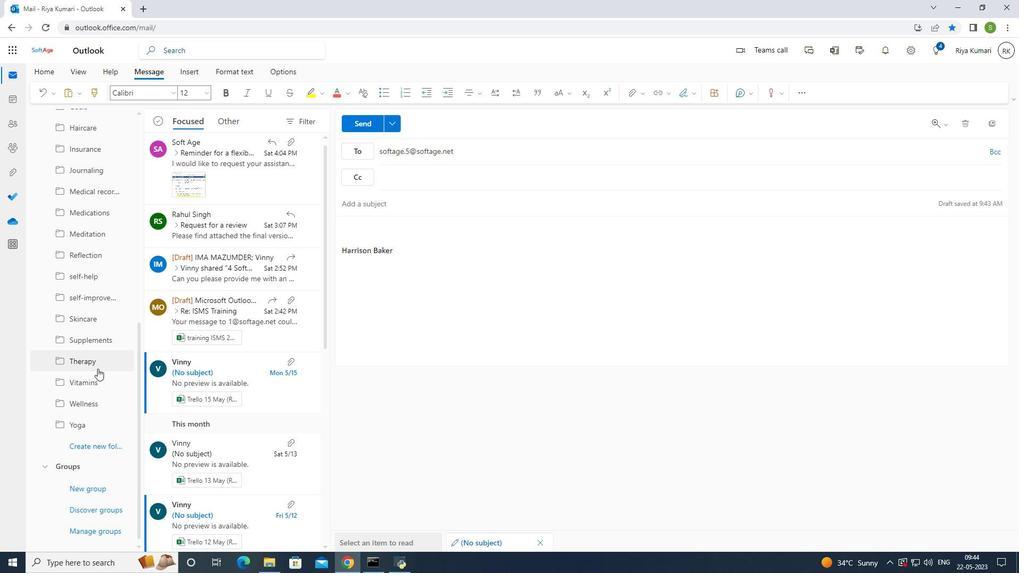 
Action: Mouse scrolled (97, 368) with delta (0, 0)
Screenshot: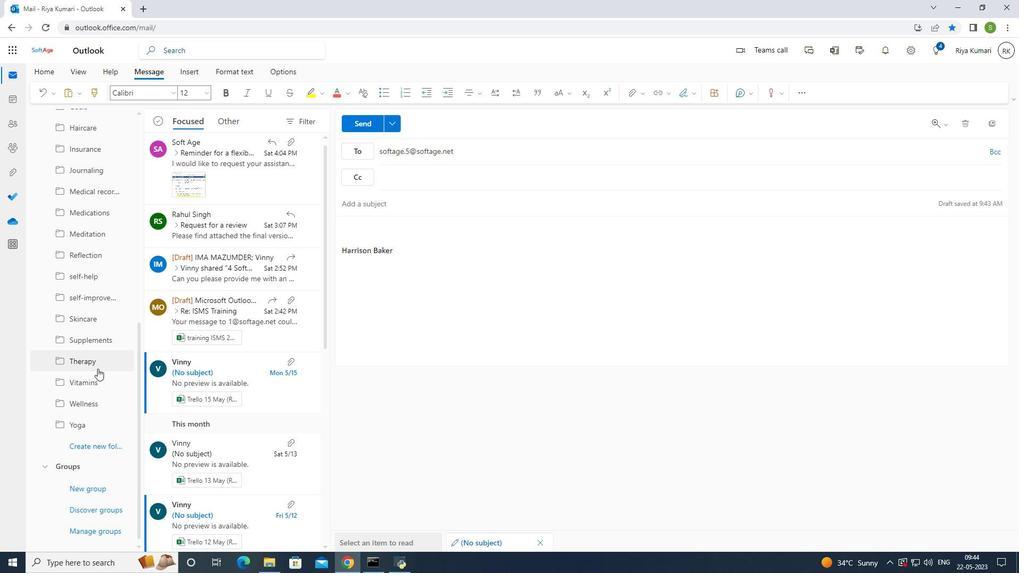 
Action: Mouse scrolled (97, 368) with delta (0, 0)
Screenshot: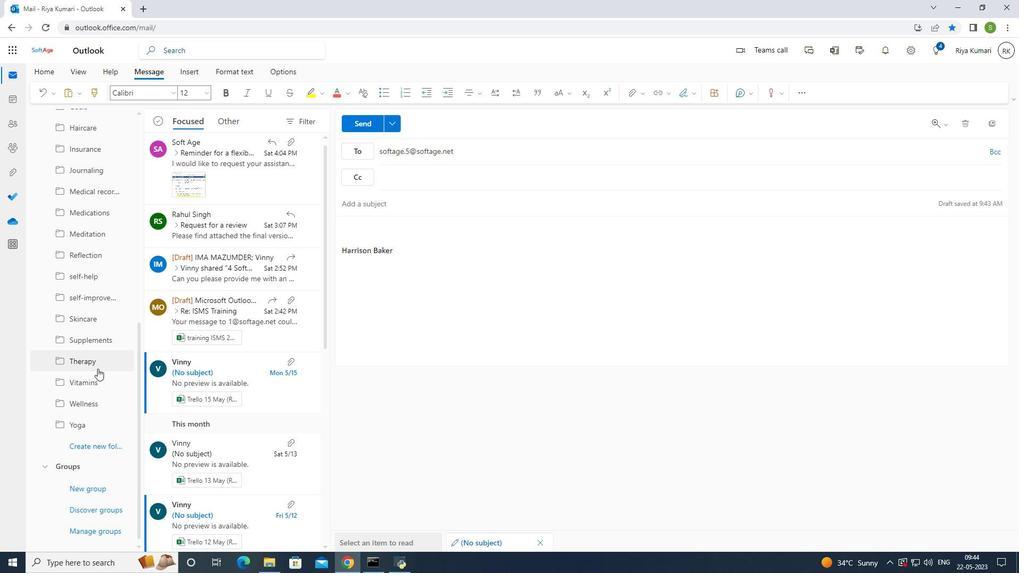 
Action: Mouse scrolled (97, 368) with delta (0, 0)
Screenshot: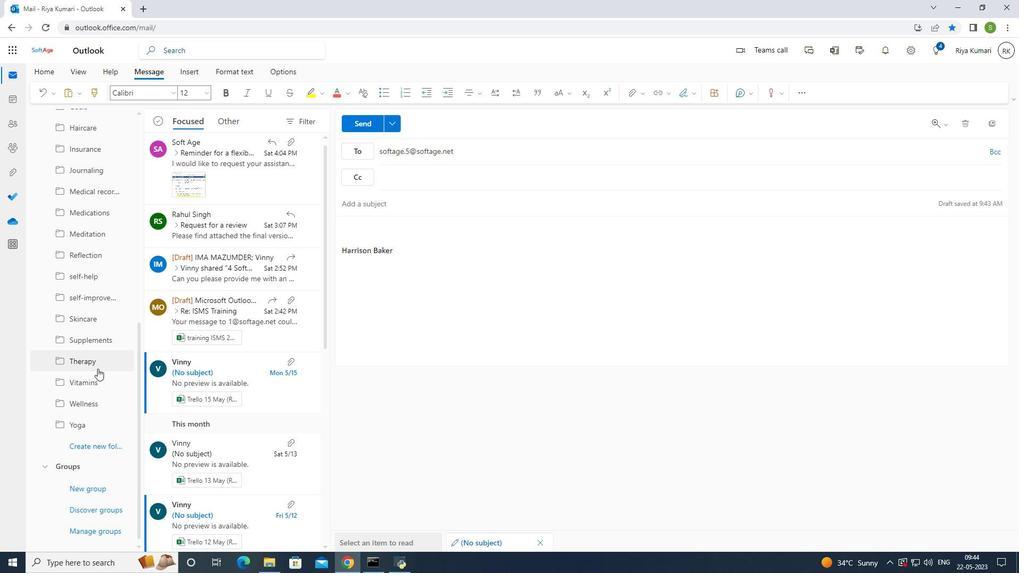 
Action: Mouse moved to (106, 445)
Screenshot: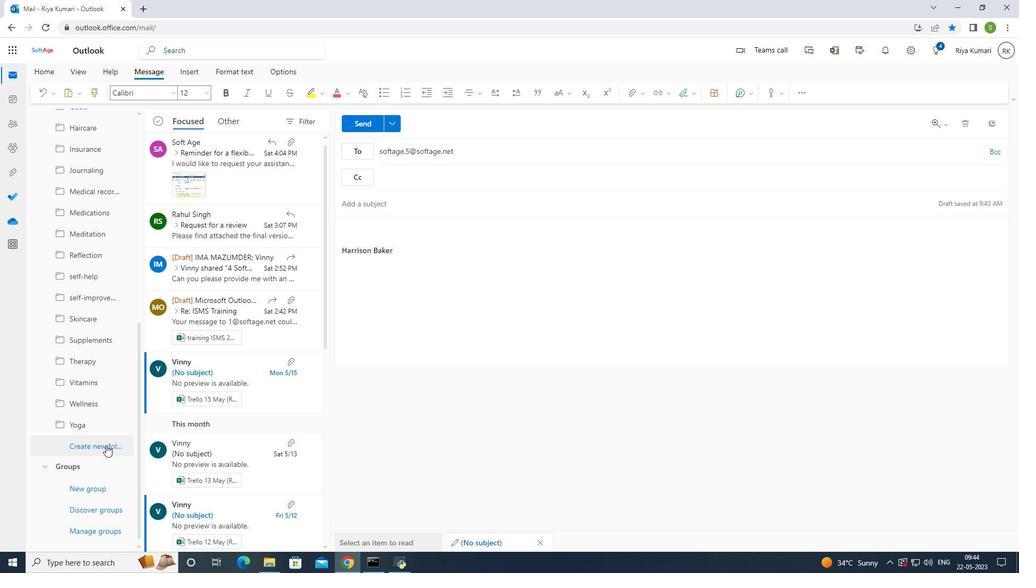 
Action: Mouse pressed left at (106, 445)
Screenshot: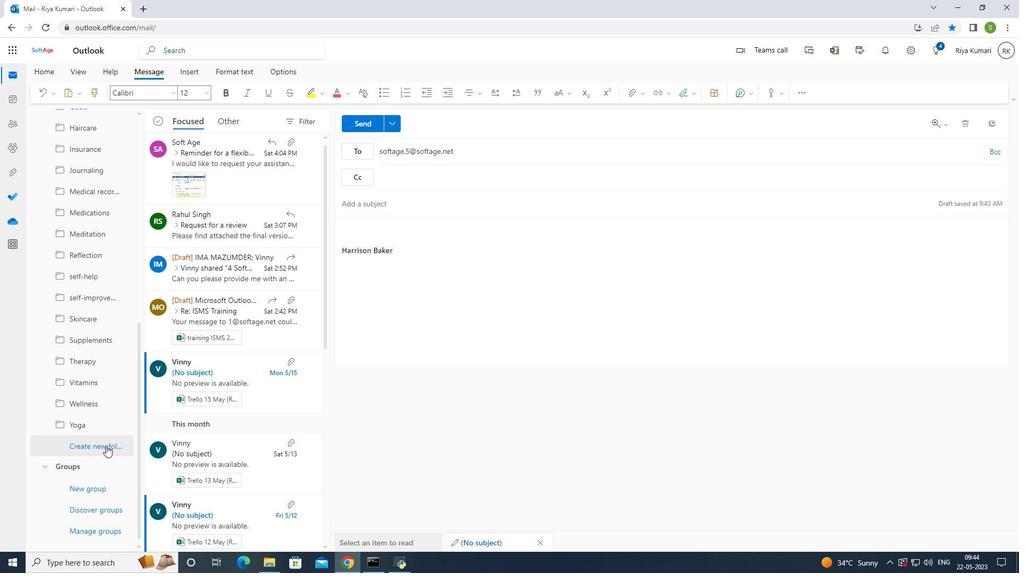 
Action: Mouse moved to (151, 382)
Screenshot: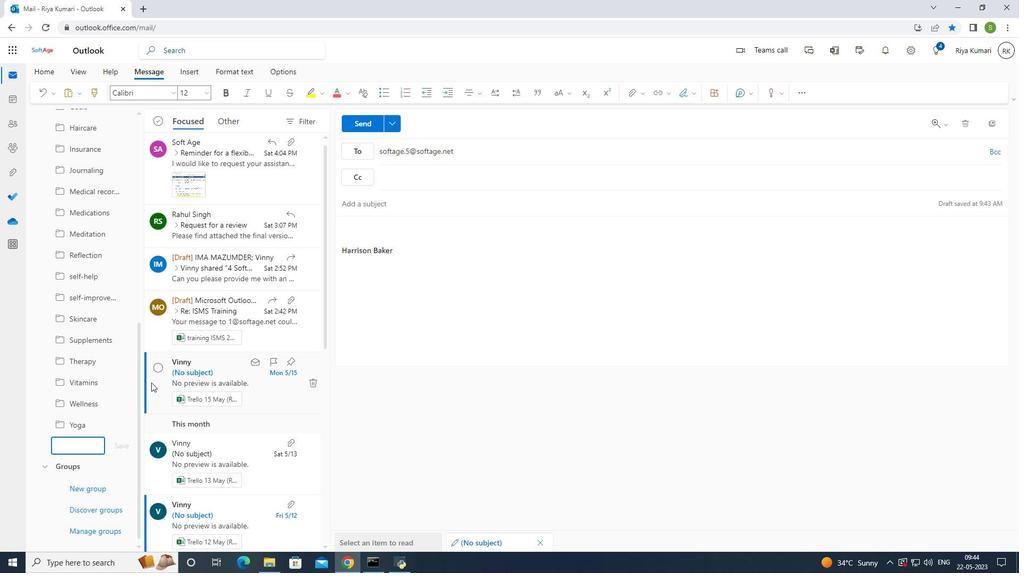 
Action: Key pressed <Key.shift>Fitness
Screenshot: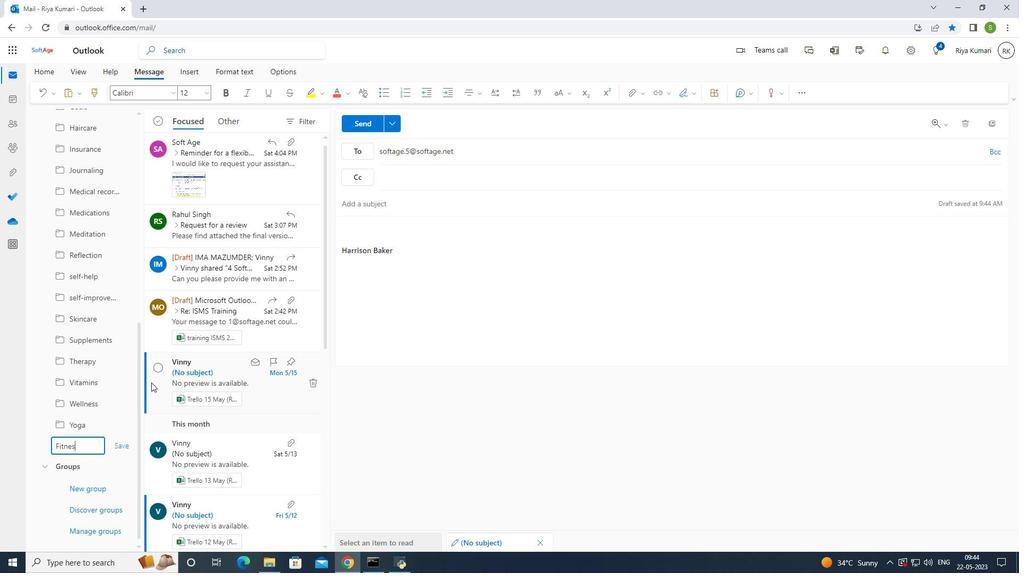 
Action: Mouse moved to (121, 450)
Screenshot: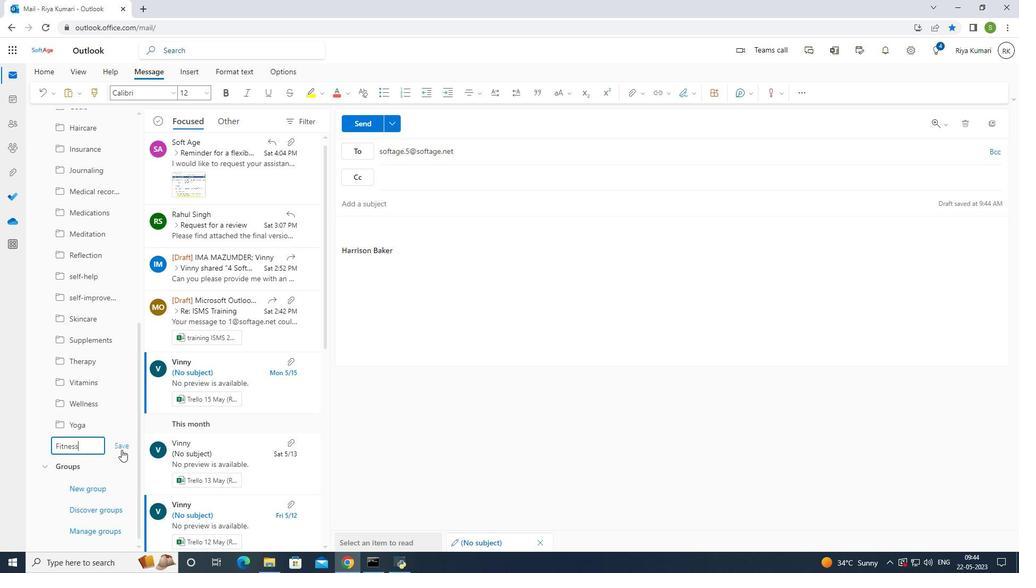 
Action: Mouse pressed left at (121, 450)
Screenshot: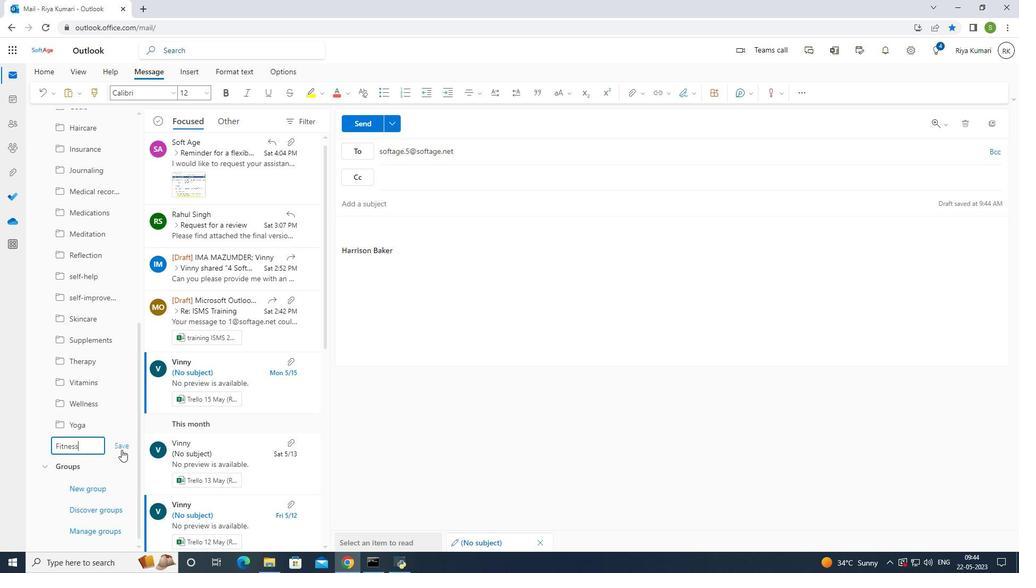 
Action: Mouse moved to (374, 202)
Screenshot: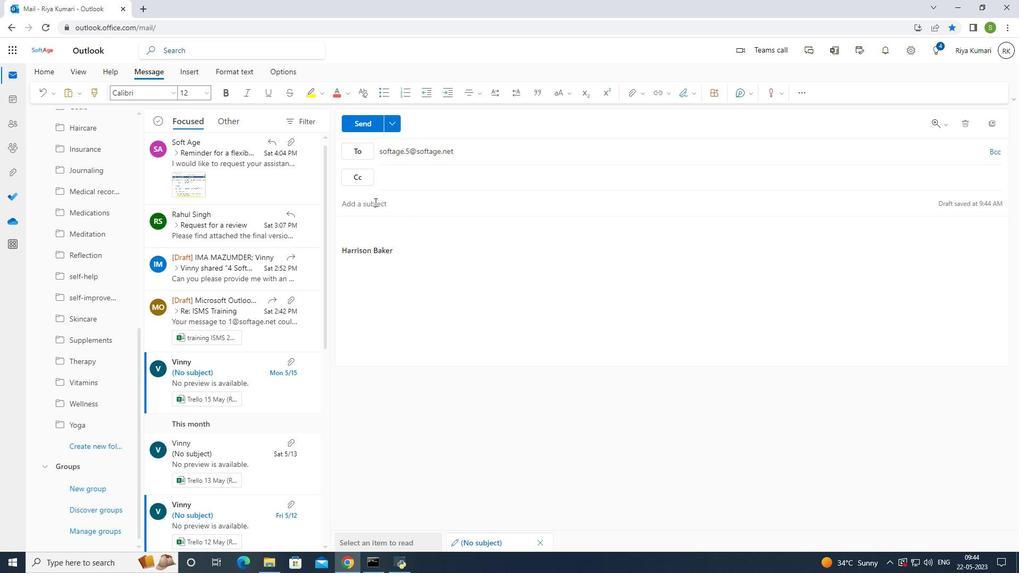 
Action: Mouse pressed left at (374, 202)
Screenshot: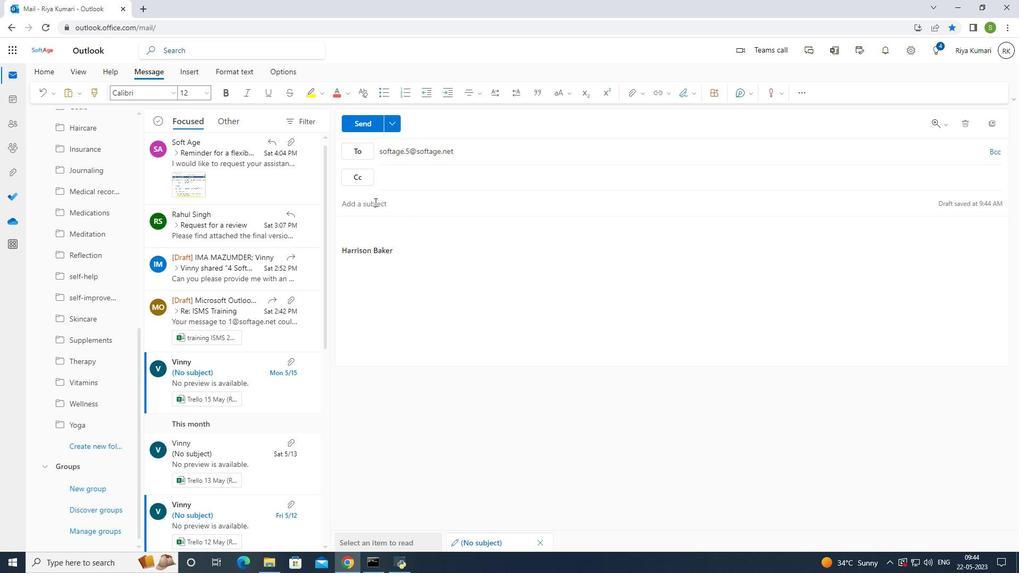 
Action: Mouse moved to (375, 229)
Screenshot: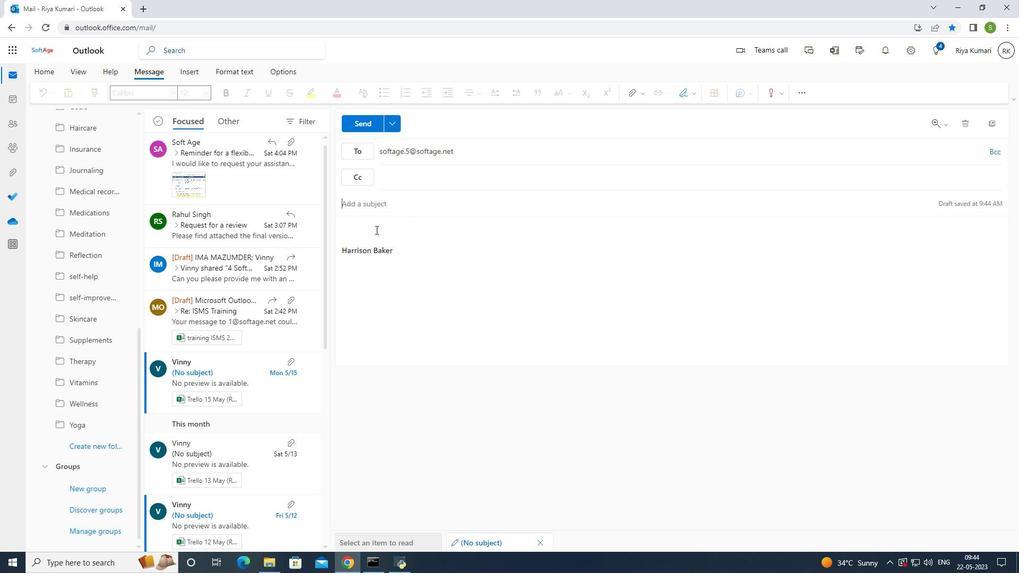 
Action: Mouse pressed left at (375, 229)
Screenshot: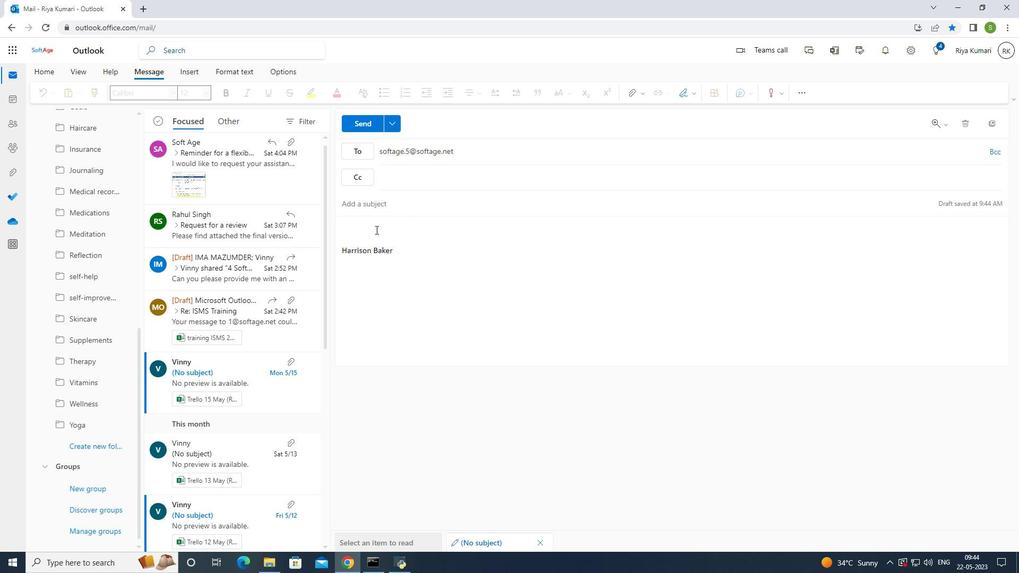 
Action: Mouse moved to (388, 226)
Screenshot: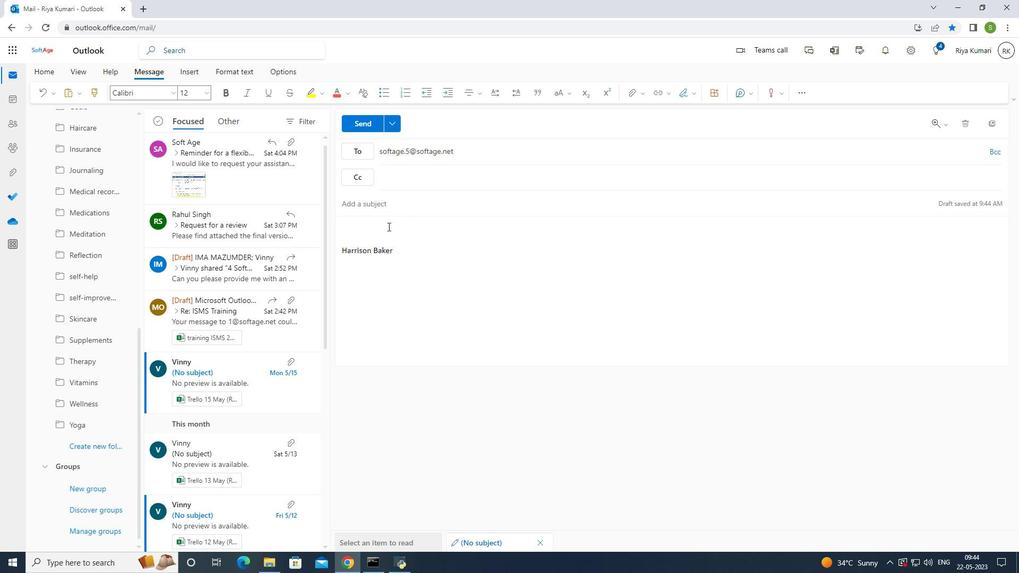 
Action: Key pressed <Key.shift><Key.shift><Key.shift><Key.shift><Key.shift><Key.shift><Key.shift><Key.shift><Key.shift><Key.shift><Key.shift><Key.shift><Key.shift><Key.shift><Key.shift><Key.shift><Key.shift><Key.shift><Key.shift><Key.shift><Key.shift>Best<Key.space>wishes<Key.space>for<Key.space>happy<Key.space><Key.shift><Key.shift><Key.shift><Key.shift><Key.shift><Key.shift><Key.shift><Key.shift><Key.shift><Key.shift>Halloween
Screenshot: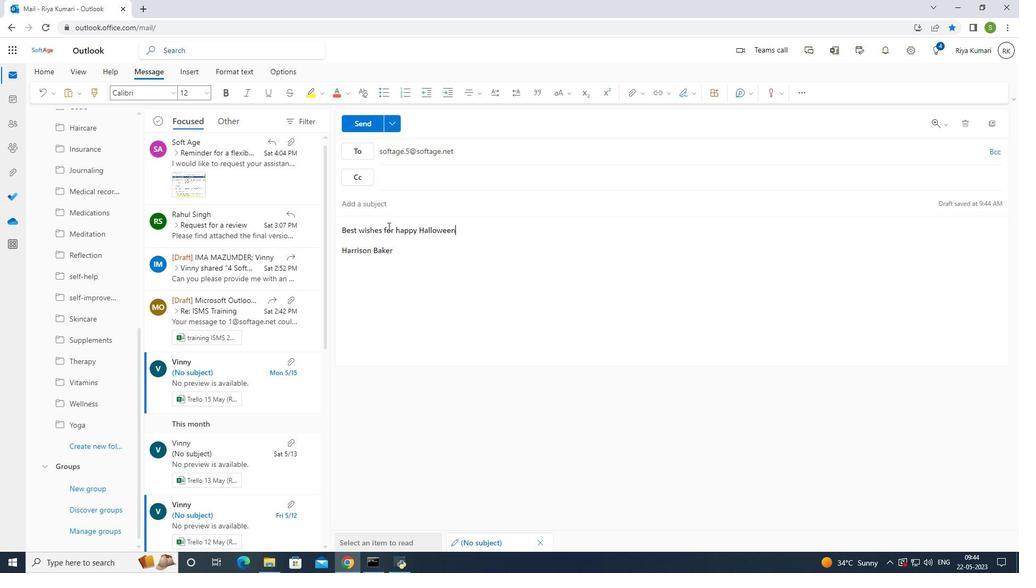 
Action: Mouse moved to (364, 126)
Screenshot: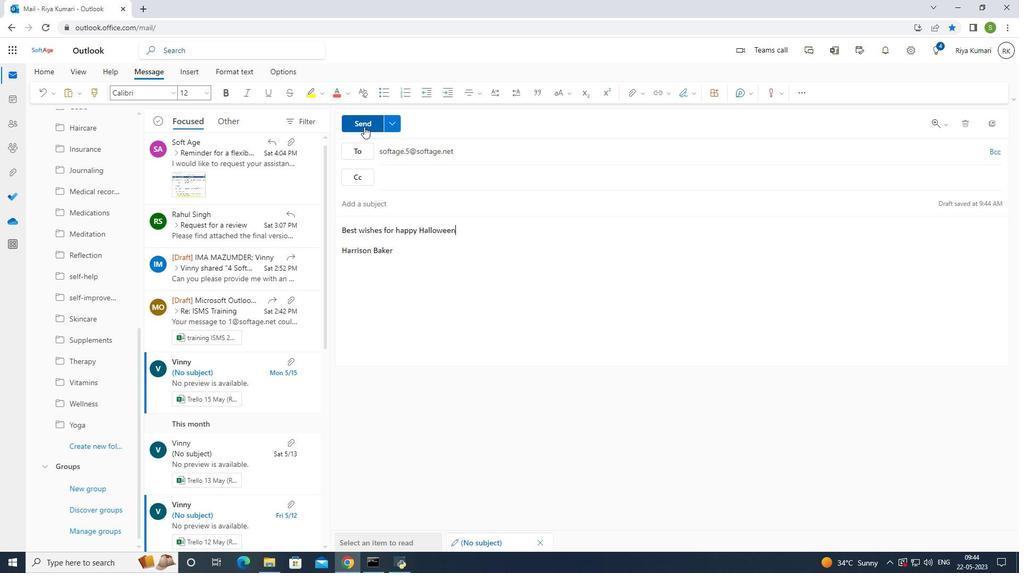 
Action: Mouse pressed left at (364, 126)
Screenshot: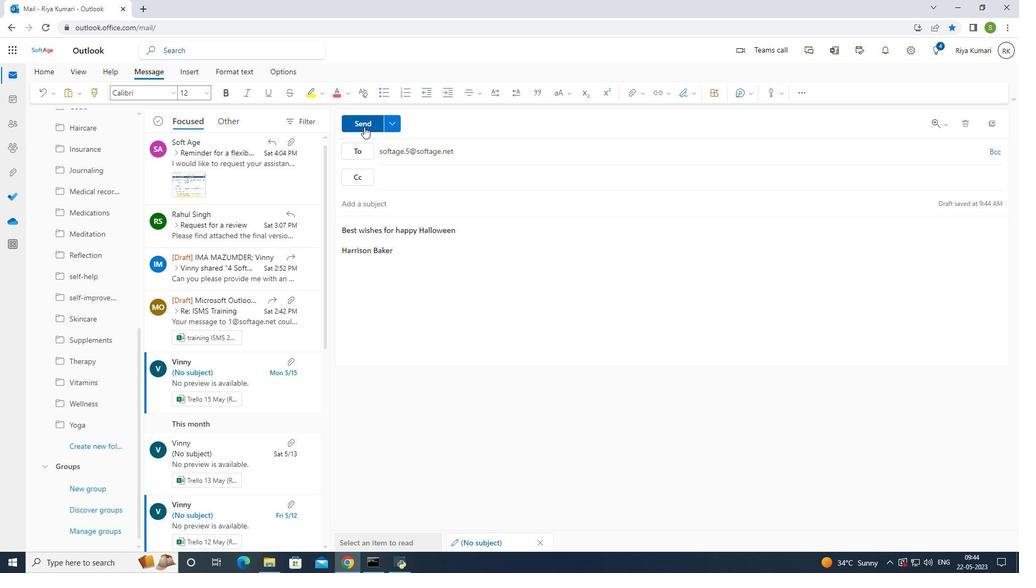 
Action: Mouse moved to (490, 323)
Screenshot: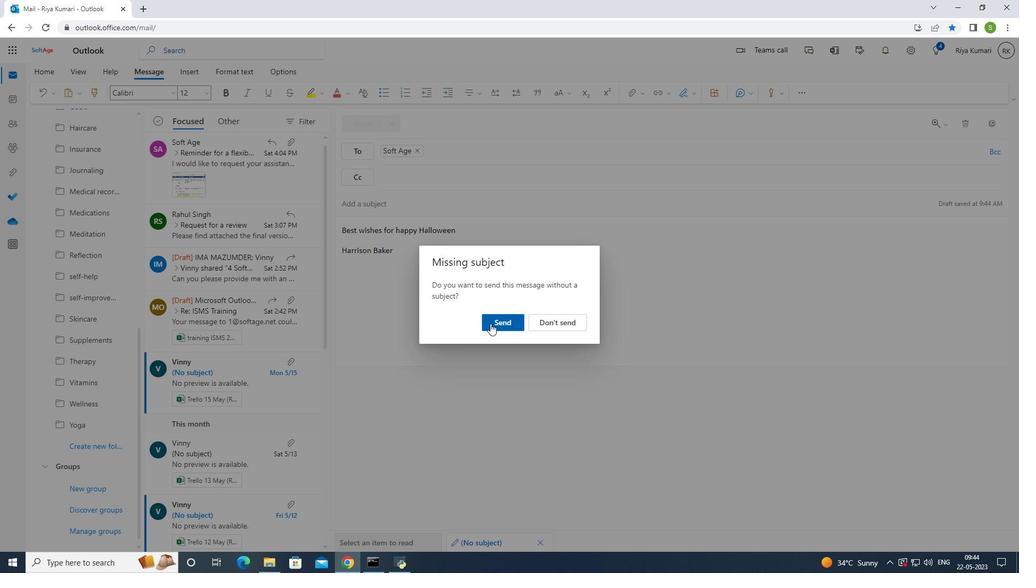 
Action: Mouse pressed left at (490, 323)
Screenshot: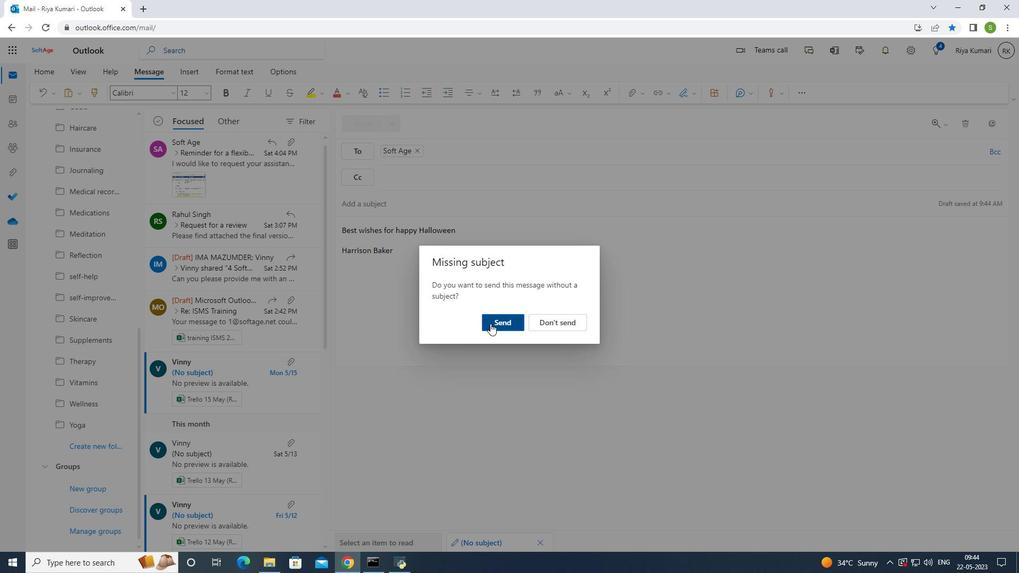 
Action: Mouse moved to (493, 305)
Screenshot: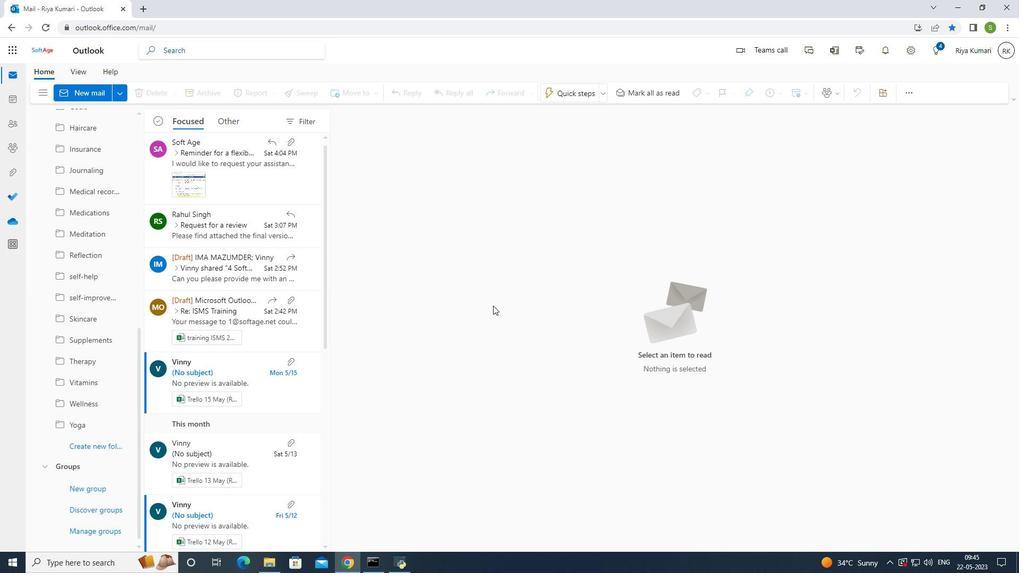
